 Task: Use the scroll wheel to navigate through message previews.
Action: Mouse moved to (257, 131)
Screenshot: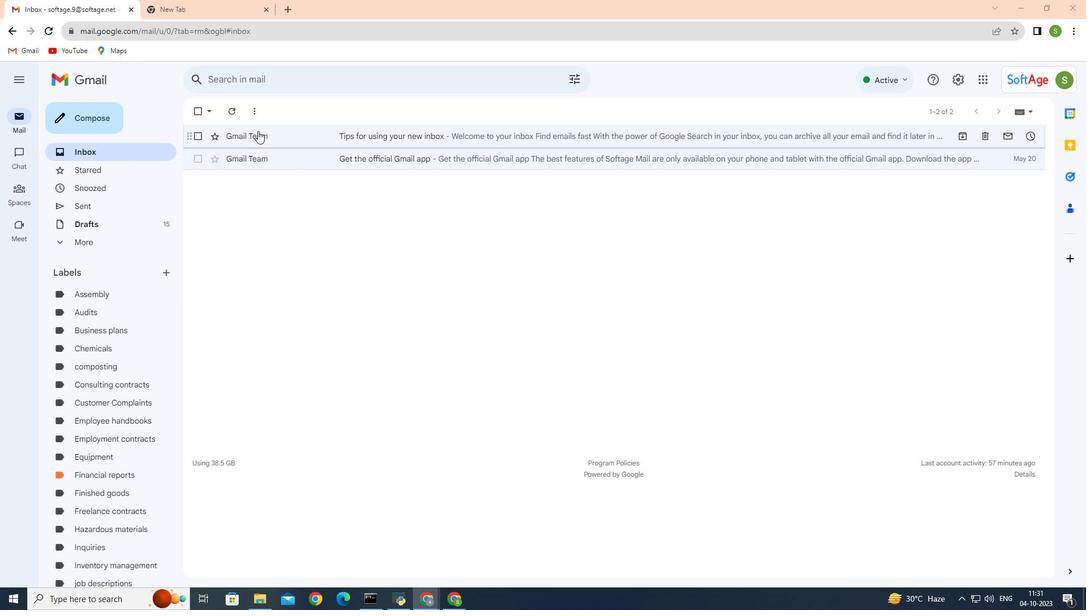 
Action: Mouse scrolled (257, 130) with delta (0, 0)
Screenshot: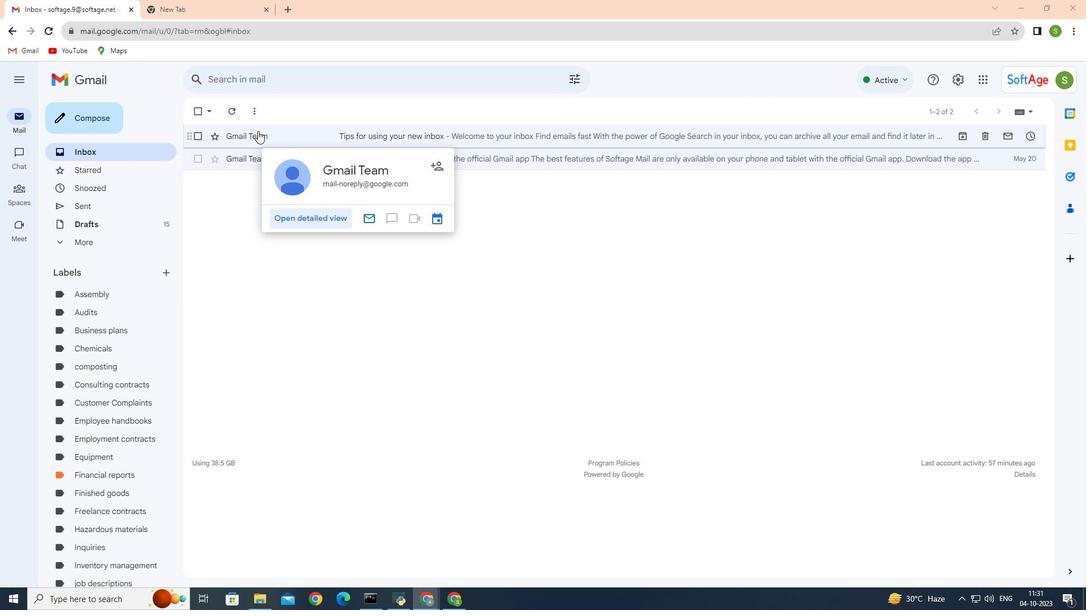
Action: Mouse scrolled (257, 130) with delta (0, 0)
Screenshot: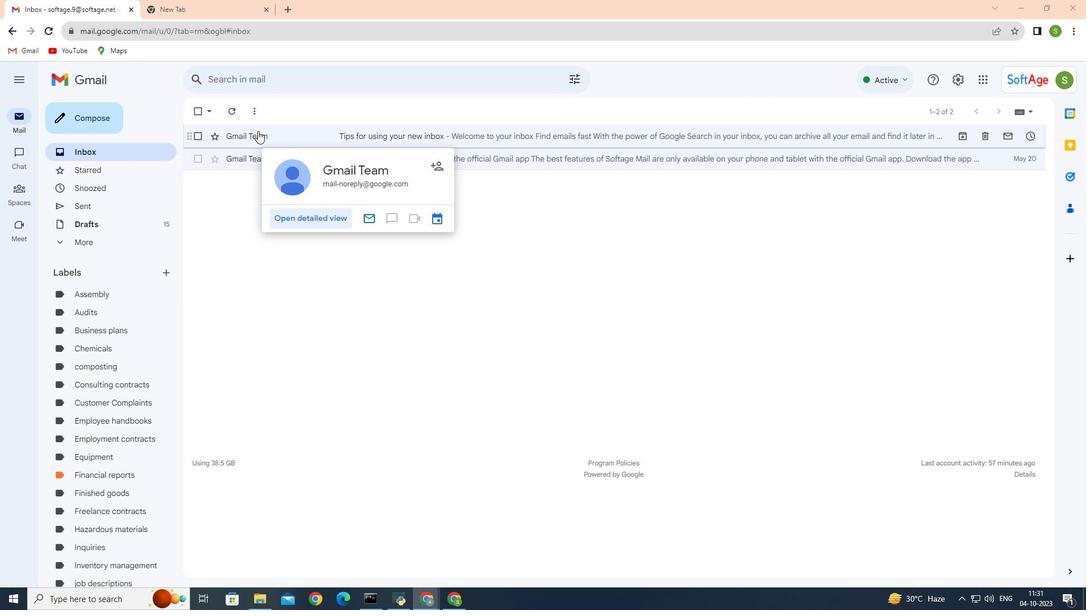 
Action: Mouse scrolled (257, 130) with delta (0, 0)
Screenshot: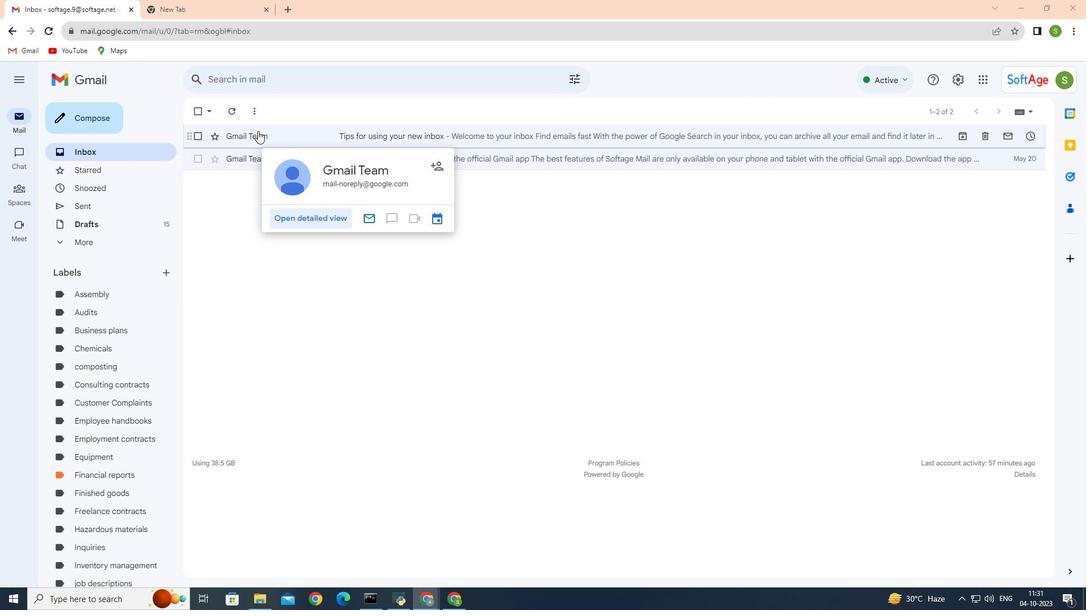 
Action: Mouse scrolled (257, 130) with delta (0, 0)
Screenshot: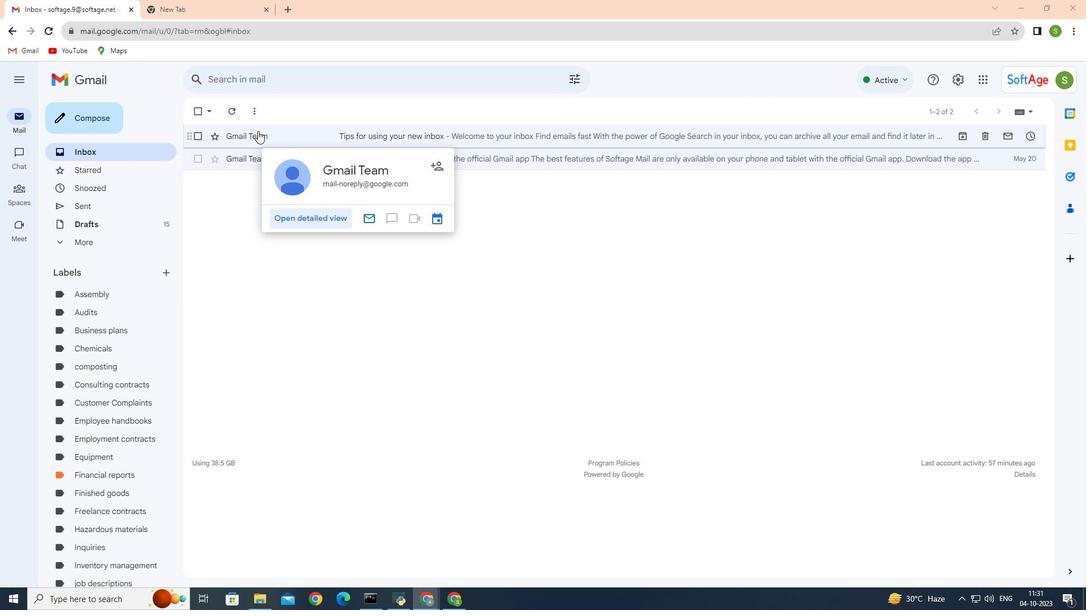 
Action: Mouse moved to (233, 155)
Screenshot: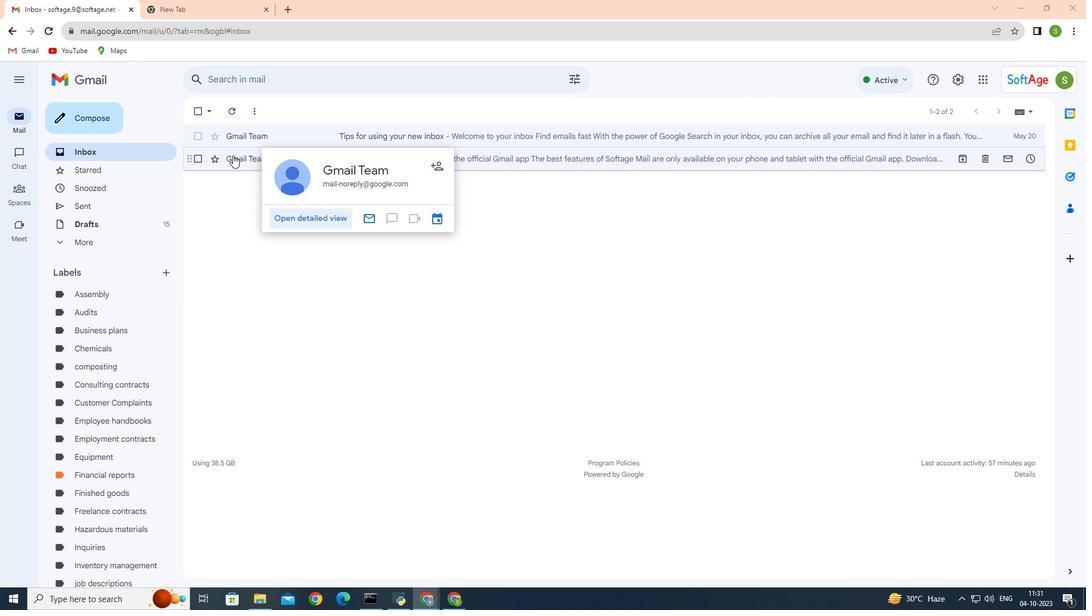 
Action: Mouse scrolled (233, 154) with delta (0, 0)
Screenshot: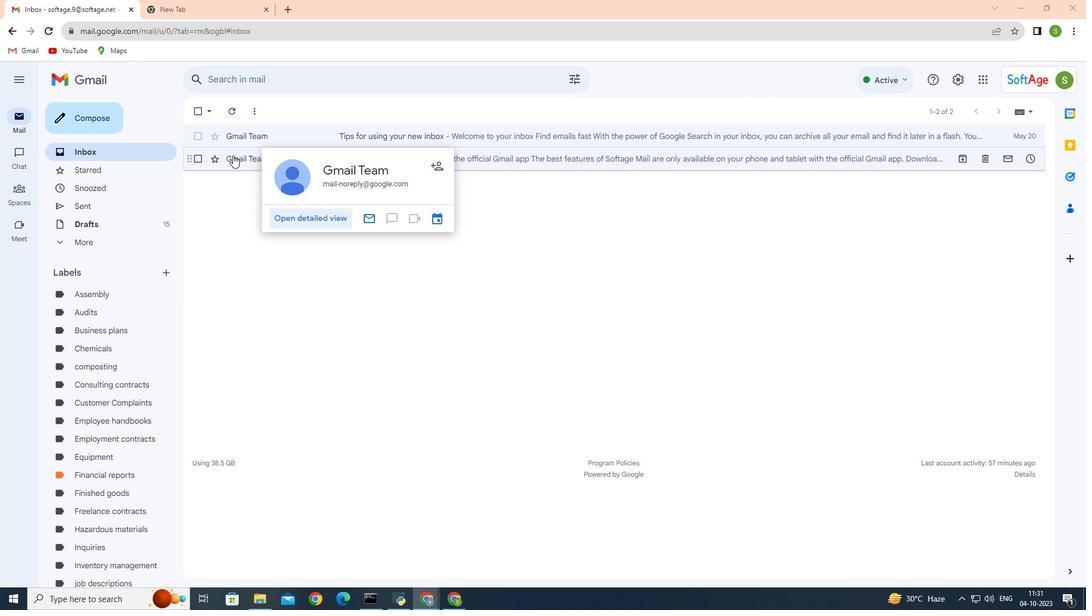 
Action: Mouse scrolled (233, 154) with delta (0, 0)
Screenshot: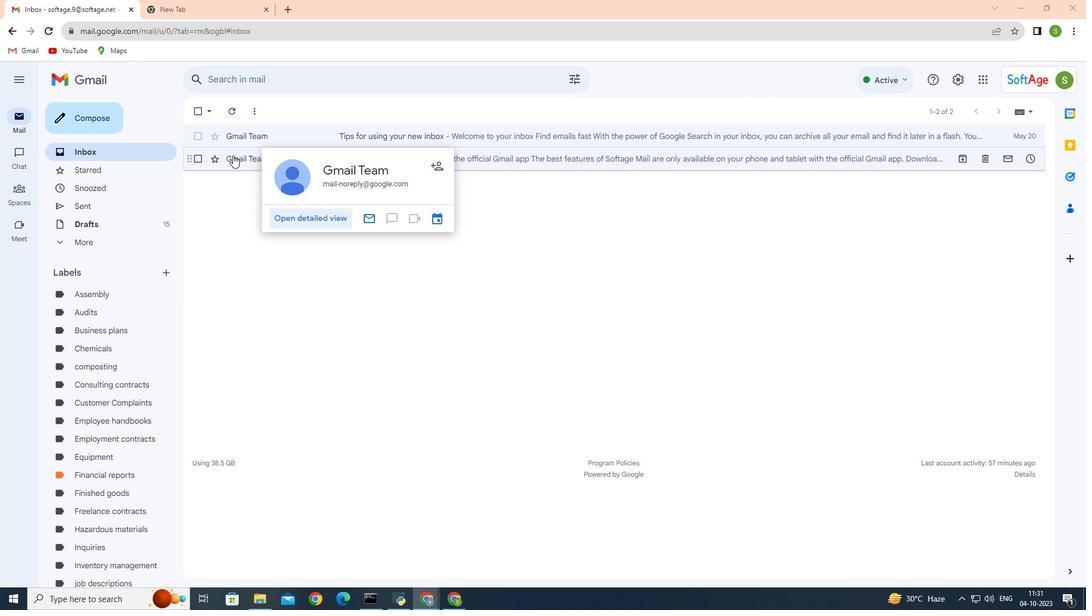 
Action: Mouse scrolled (233, 156) with delta (0, 0)
Screenshot: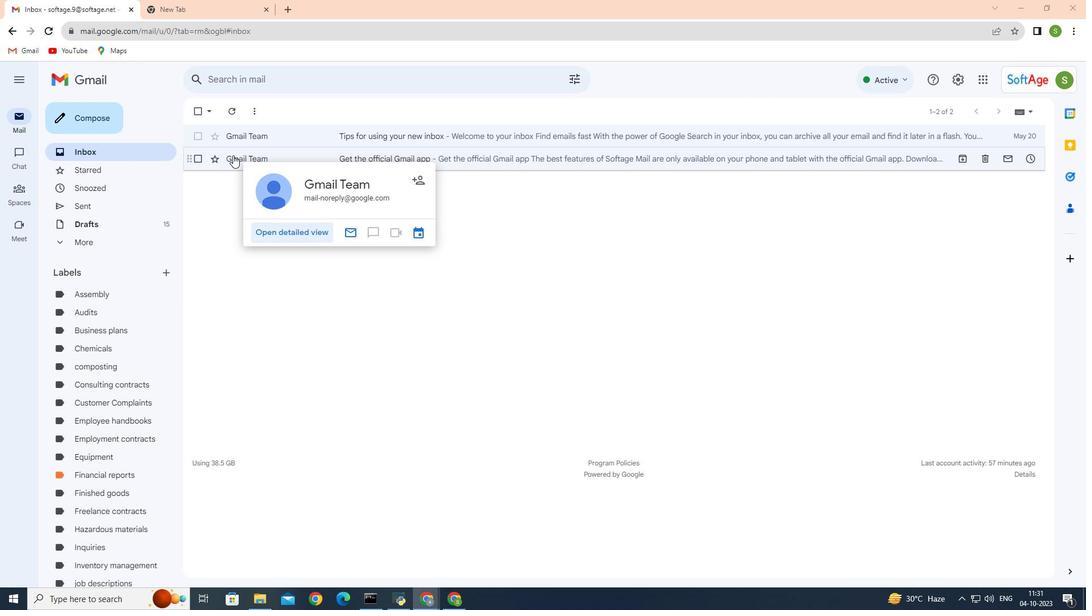 
Action: Mouse scrolled (233, 156) with delta (0, 0)
Screenshot: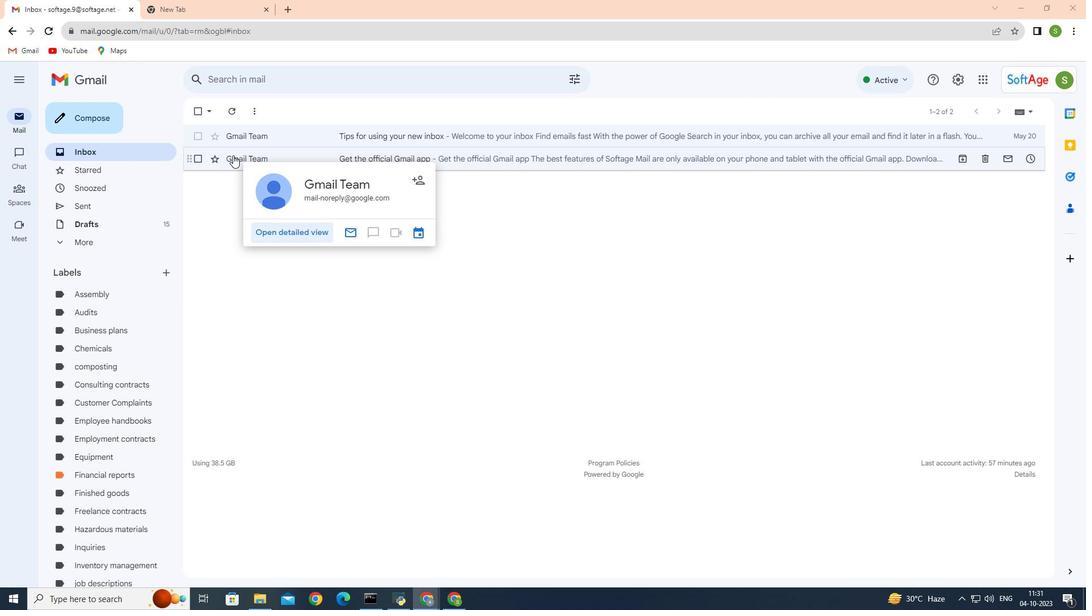 
Action: Mouse scrolled (233, 156) with delta (0, 0)
Screenshot: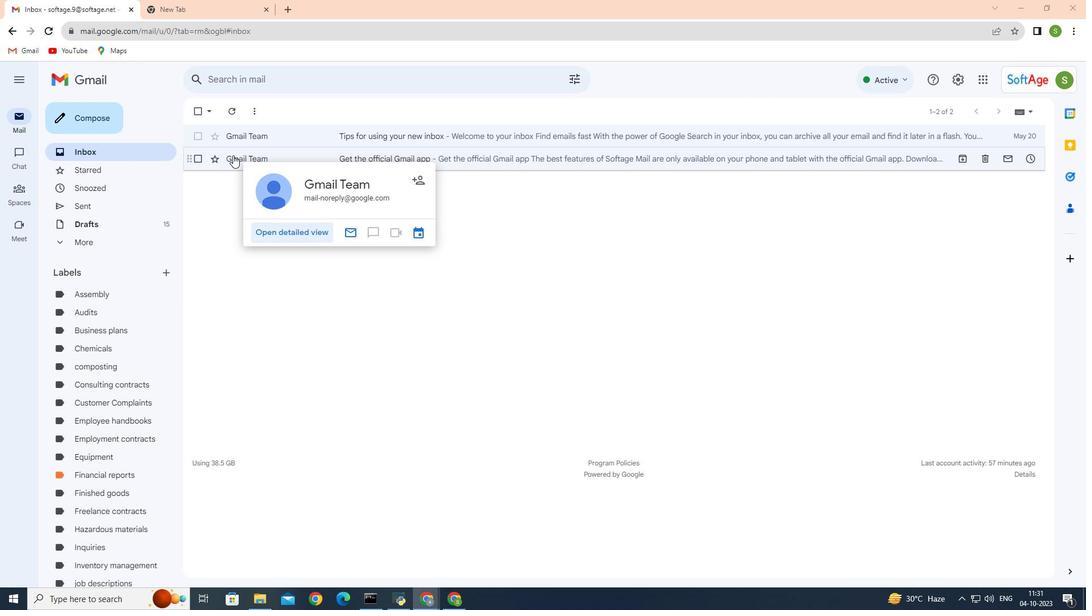 
Action: Mouse moved to (105, 207)
Screenshot: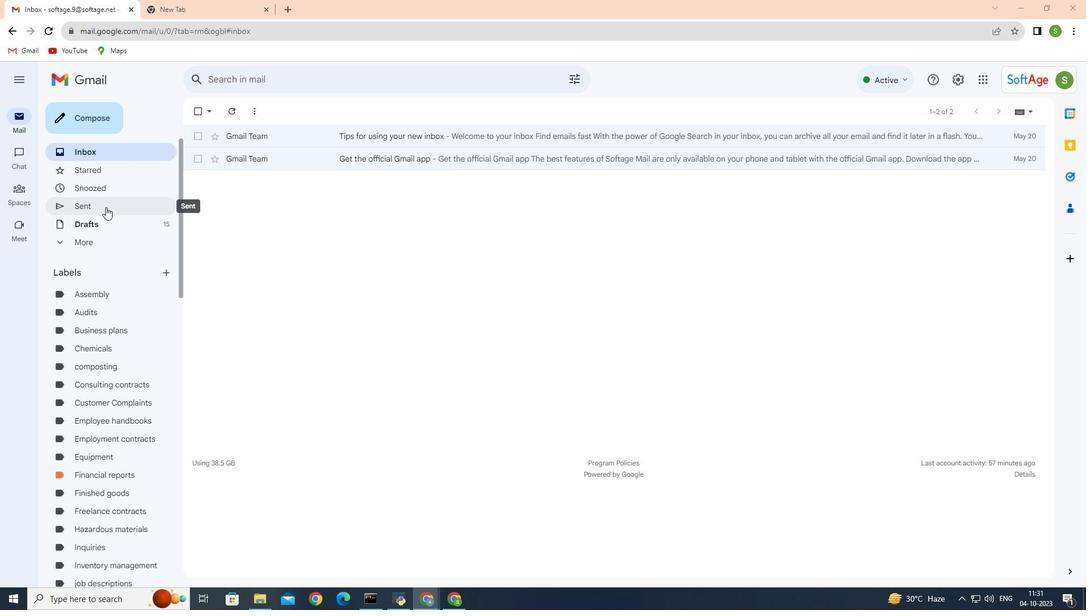 
Action: Mouse scrolled (105, 207) with delta (0, 0)
Screenshot: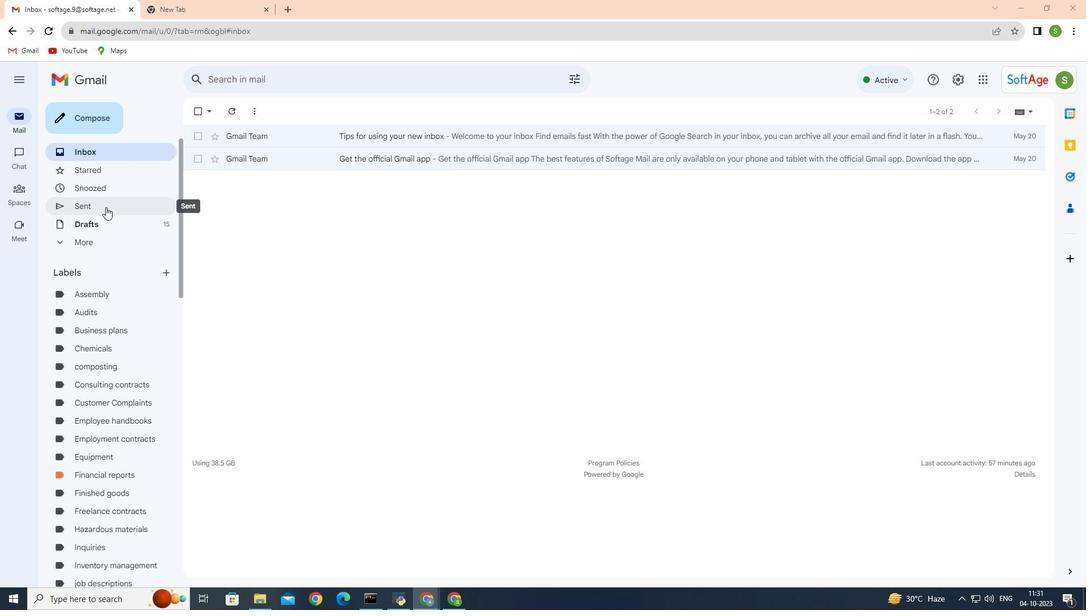 
Action: Mouse scrolled (105, 207) with delta (0, 0)
Screenshot: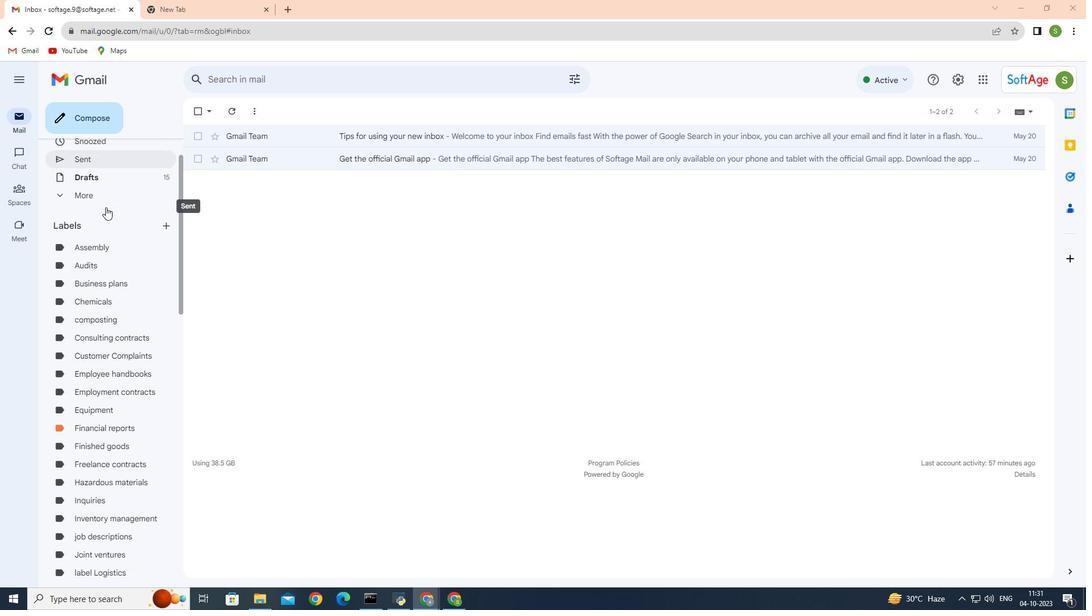 
Action: Mouse scrolled (105, 208) with delta (0, 0)
Screenshot: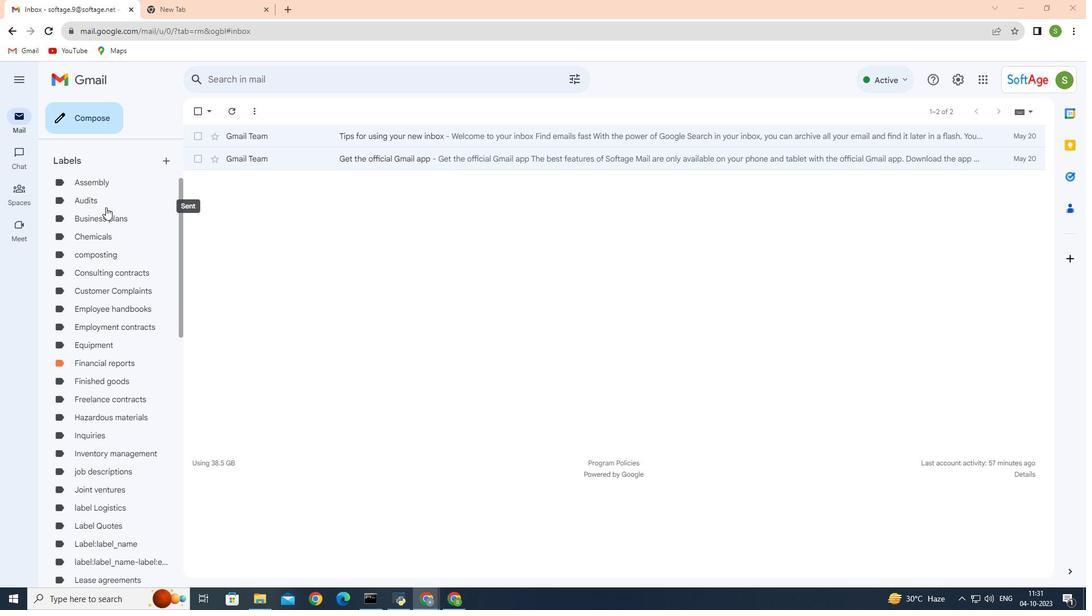 
Action: Mouse moved to (138, 217)
Screenshot: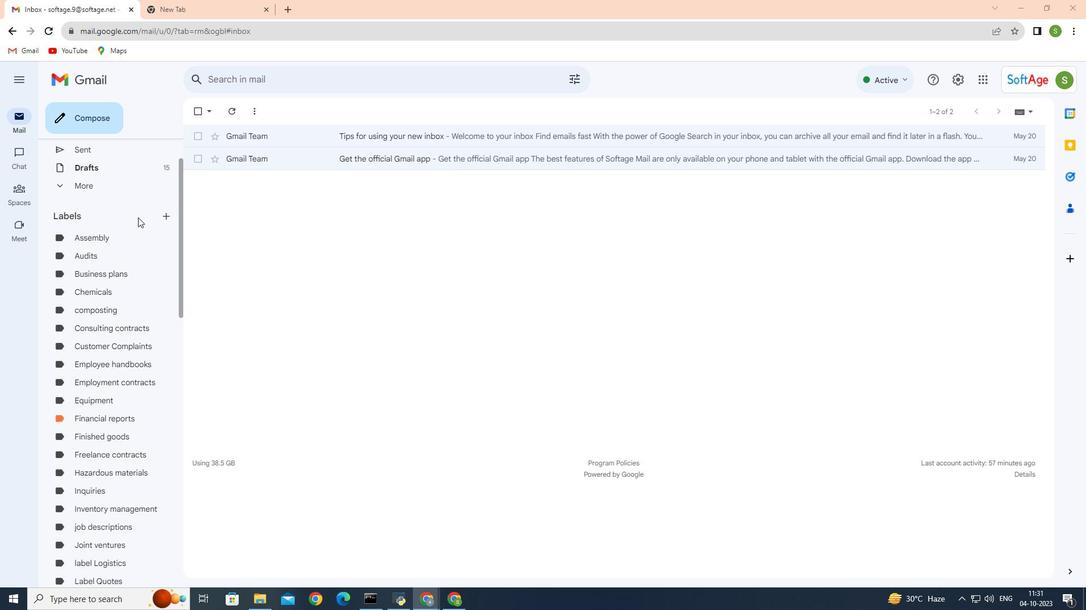 
Action: Mouse pressed left at (138, 217)
Screenshot: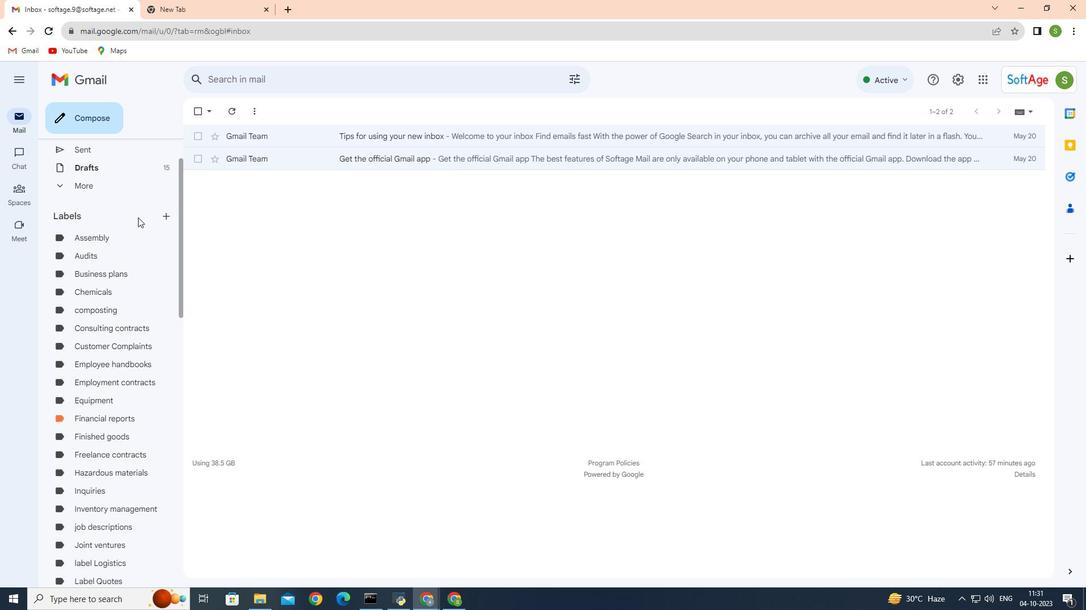
Action: Mouse moved to (122, 214)
Screenshot: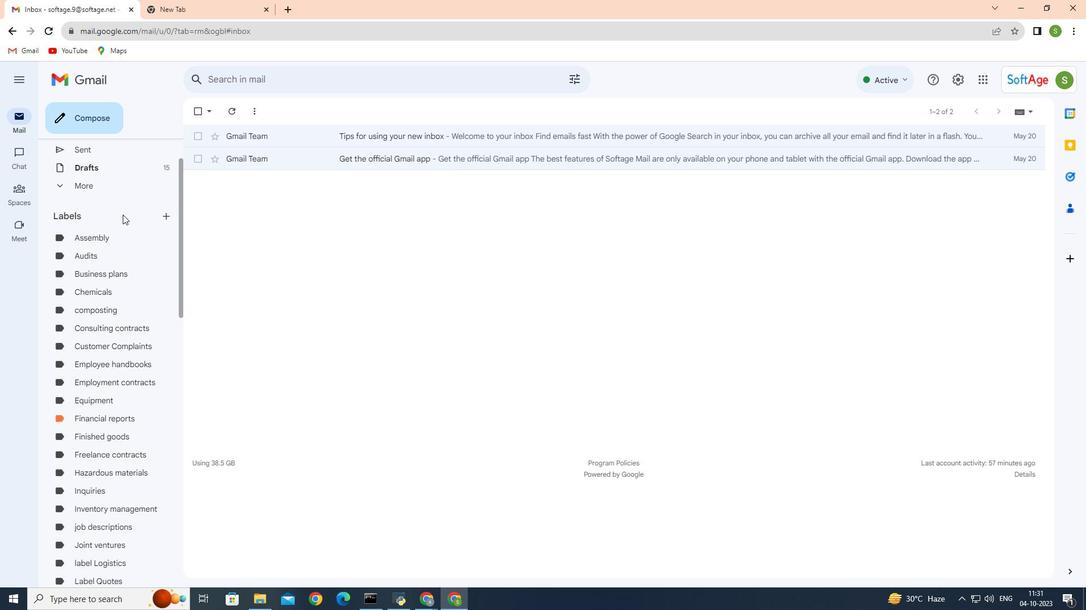 
Action: Mouse pressed left at (122, 214)
Screenshot: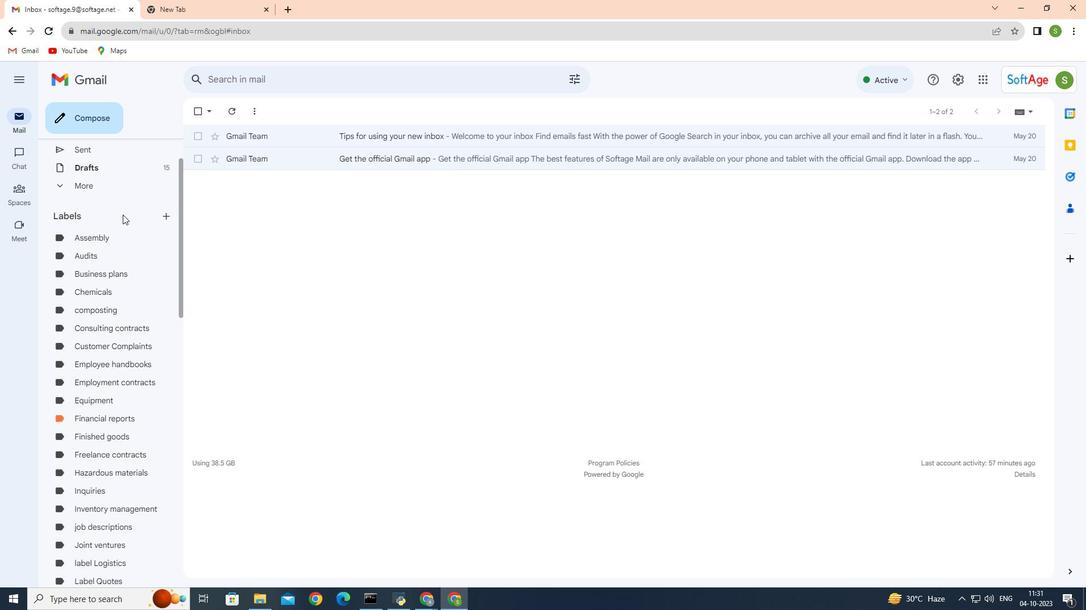 
Action: Mouse moved to (165, 216)
Screenshot: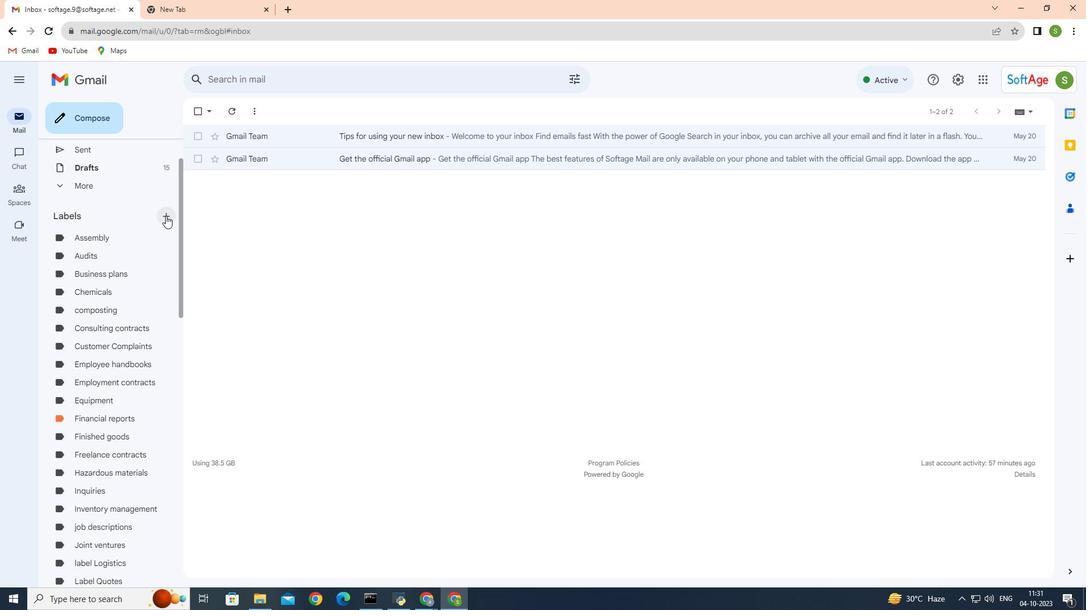 
Action: Mouse pressed left at (165, 216)
Screenshot: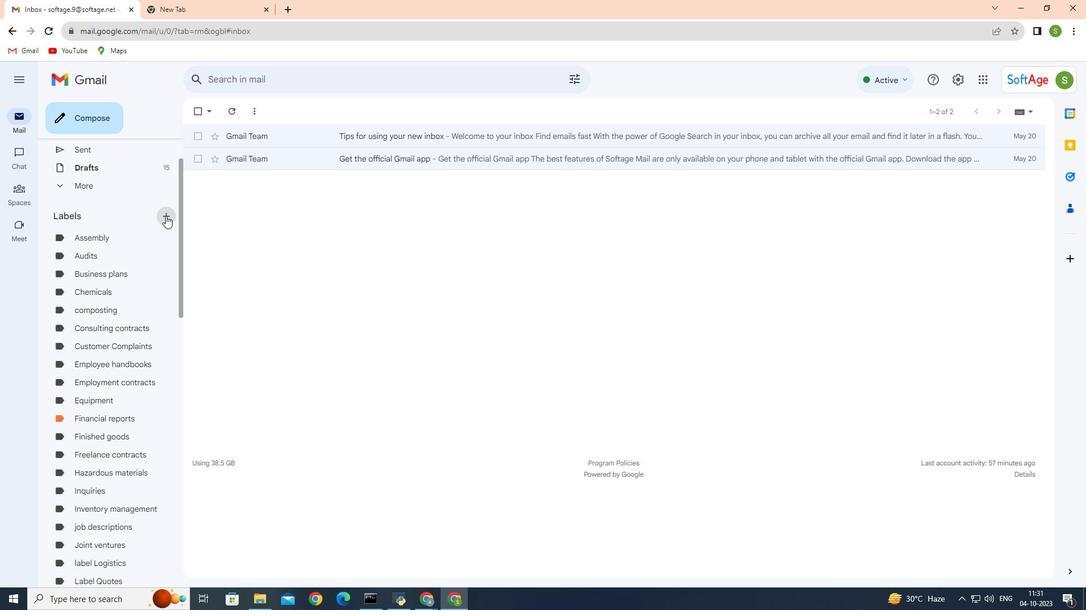 
Action: Mouse moved to (664, 273)
Screenshot: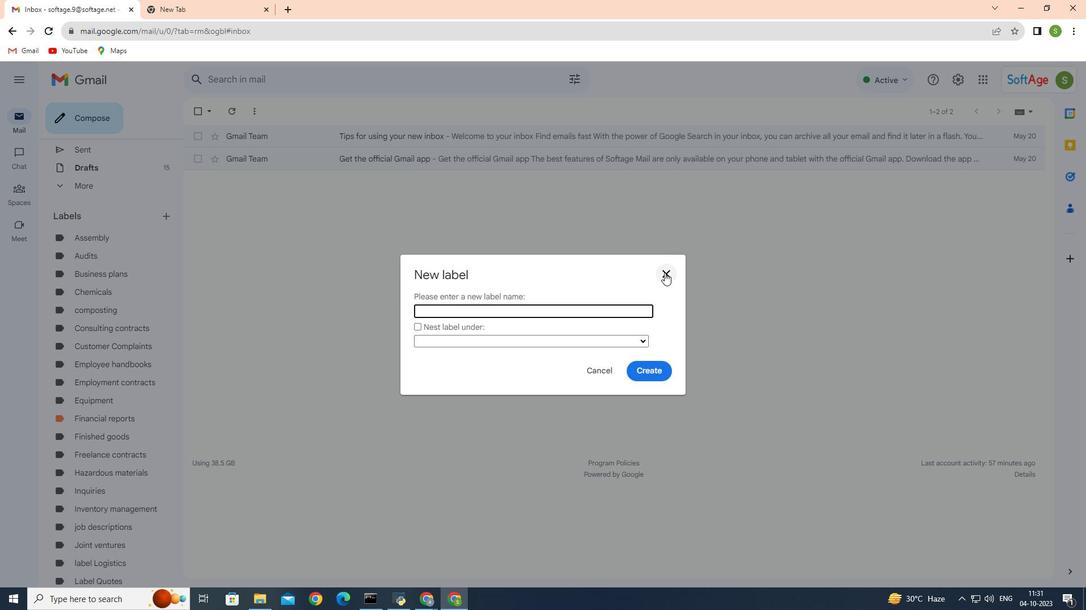 
Action: Mouse pressed left at (664, 273)
Screenshot: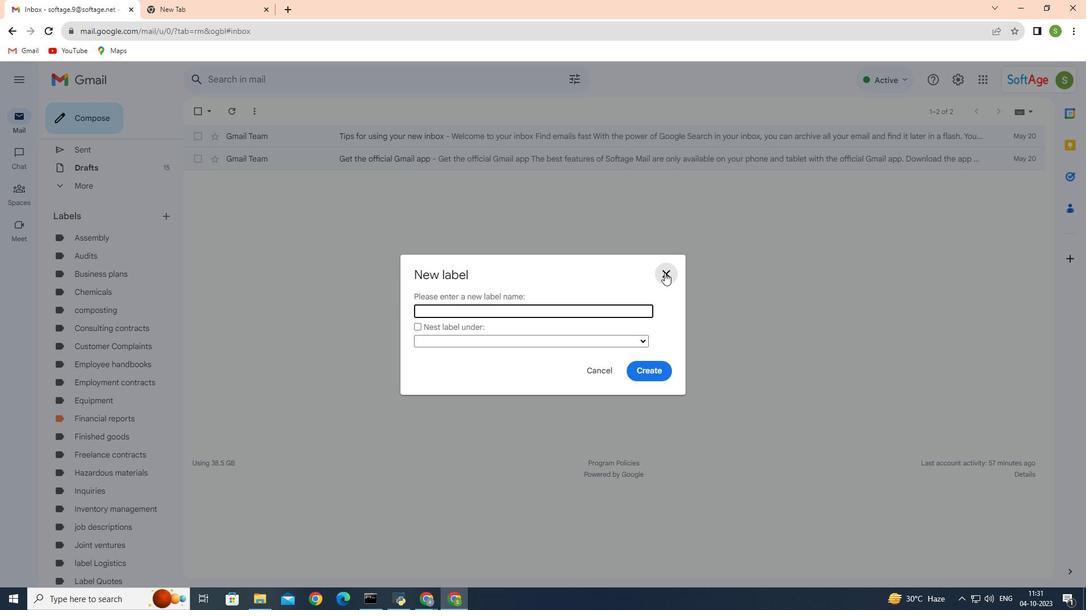
Action: Mouse moved to (114, 135)
Screenshot: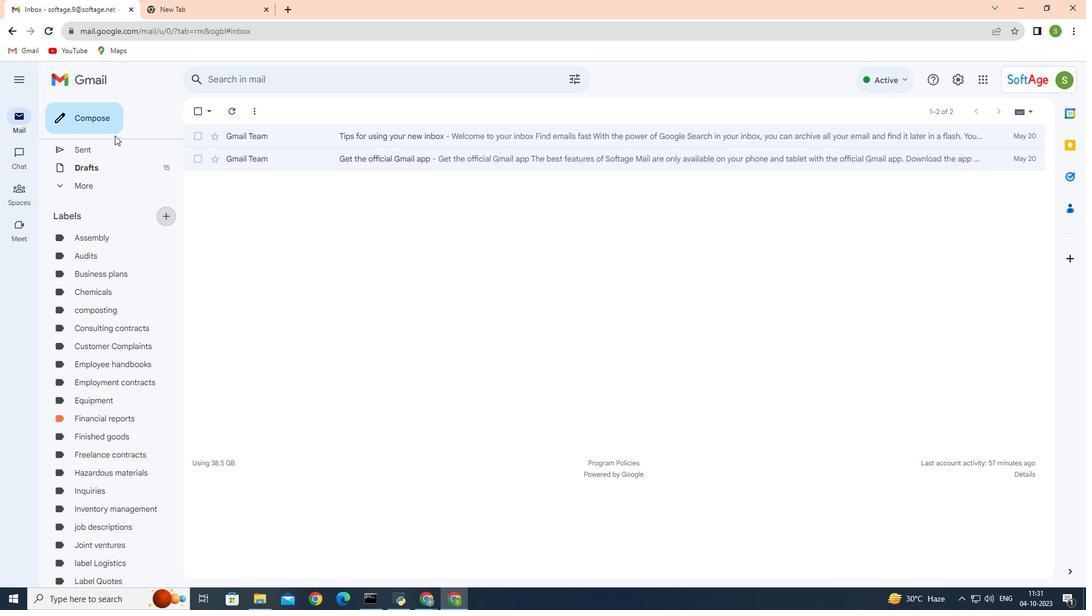 
Action: Mouse scrolled (114, 136) with delta (0, 0)
Screenshot: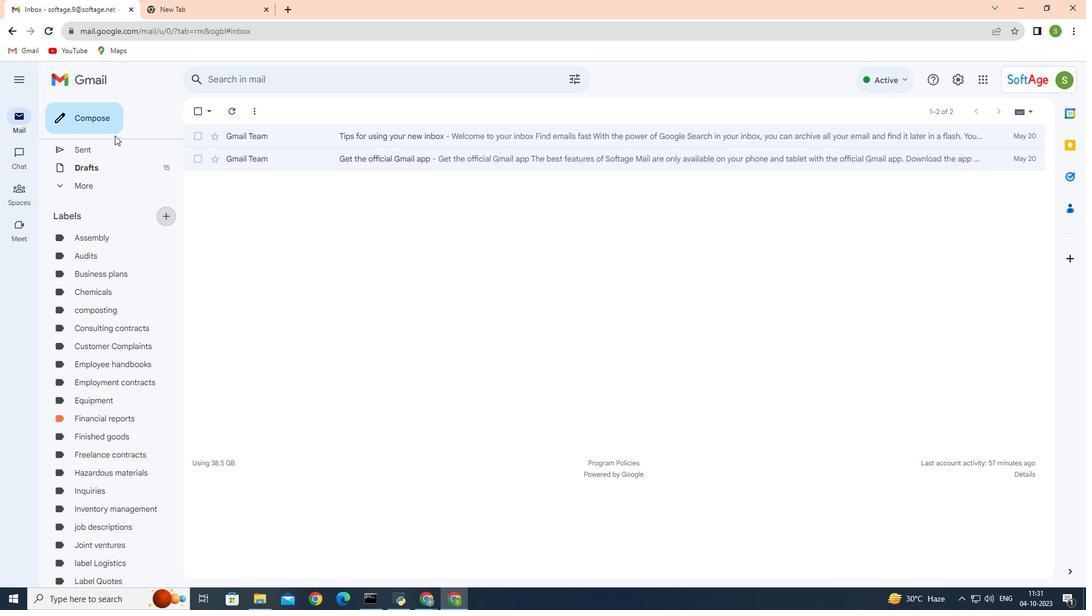 
Action: Mouse scrolled (114, 136) with delta (0, 0)
Screenshot: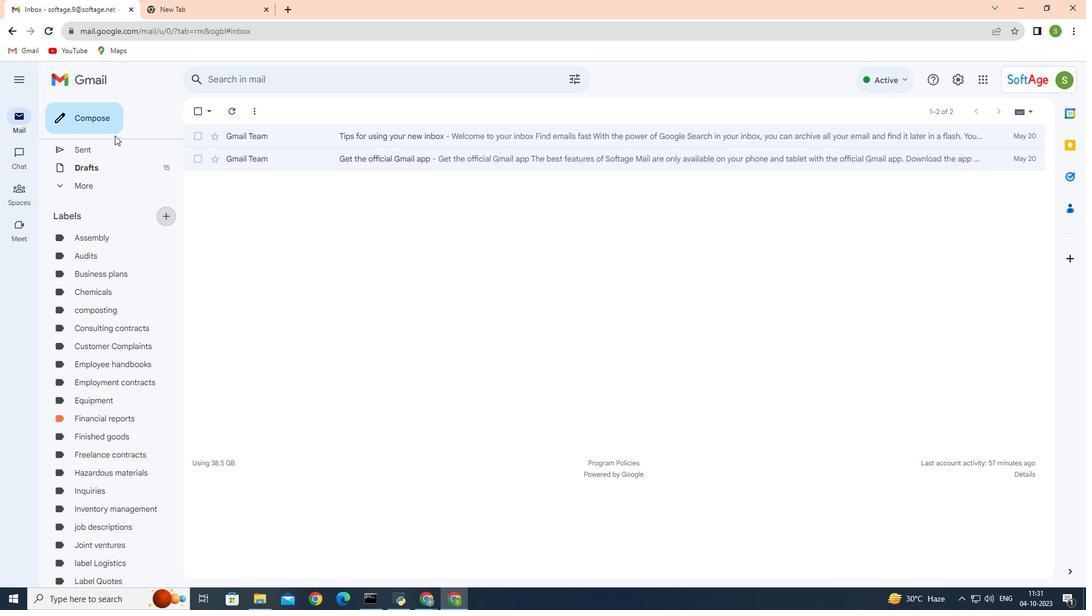 
Action: Mouse scrolled (114, 136) with delta (0, 0)
Screenshot: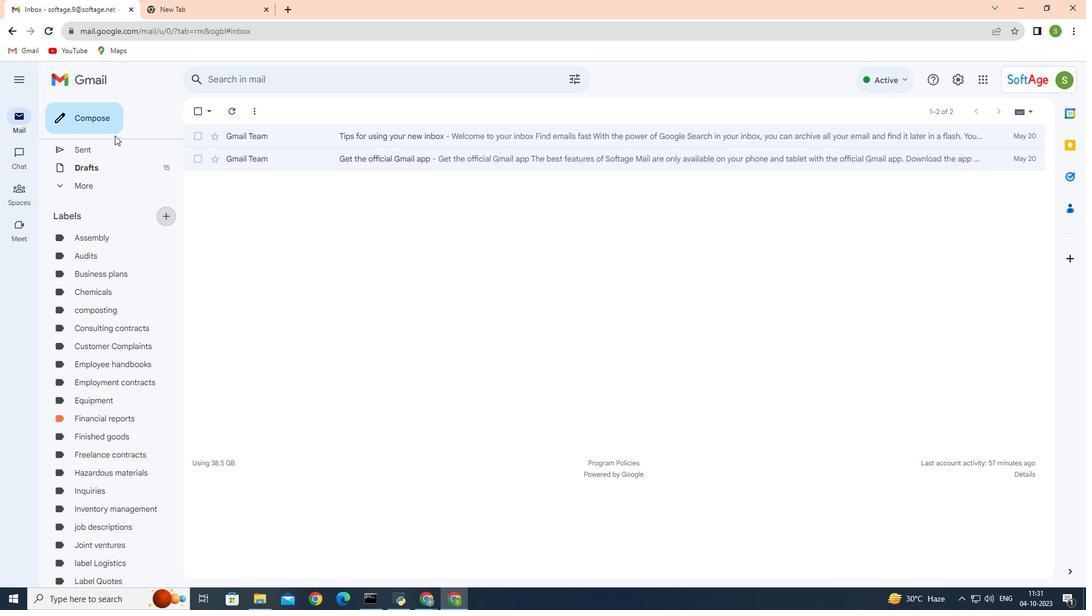 
Action: Mouse moved to (92, 151)
Screenshot: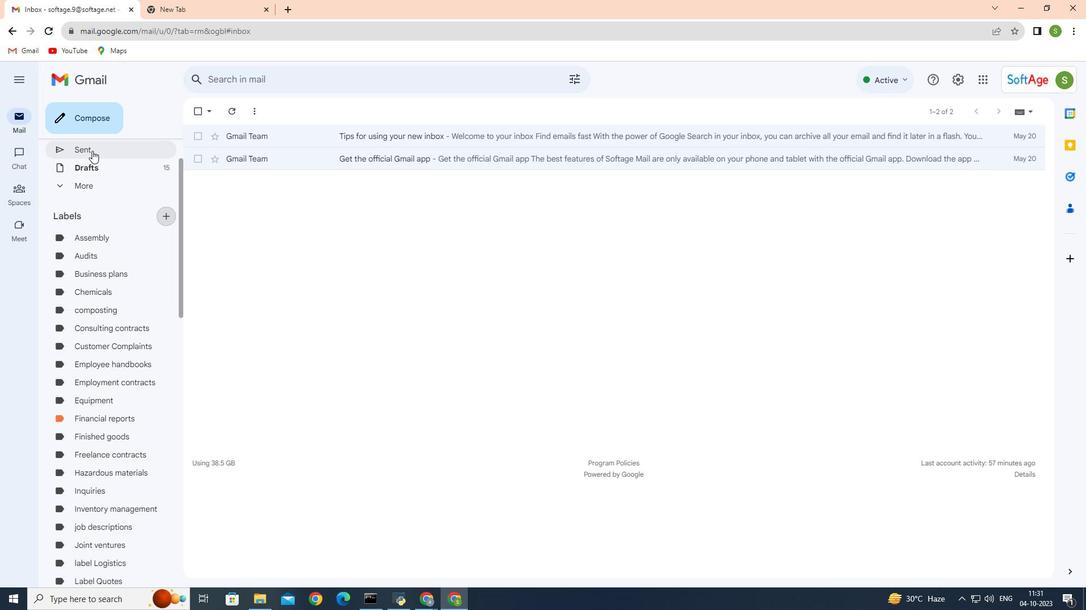 
Action: Mouse pressed left at (92, 151)
Screenshot: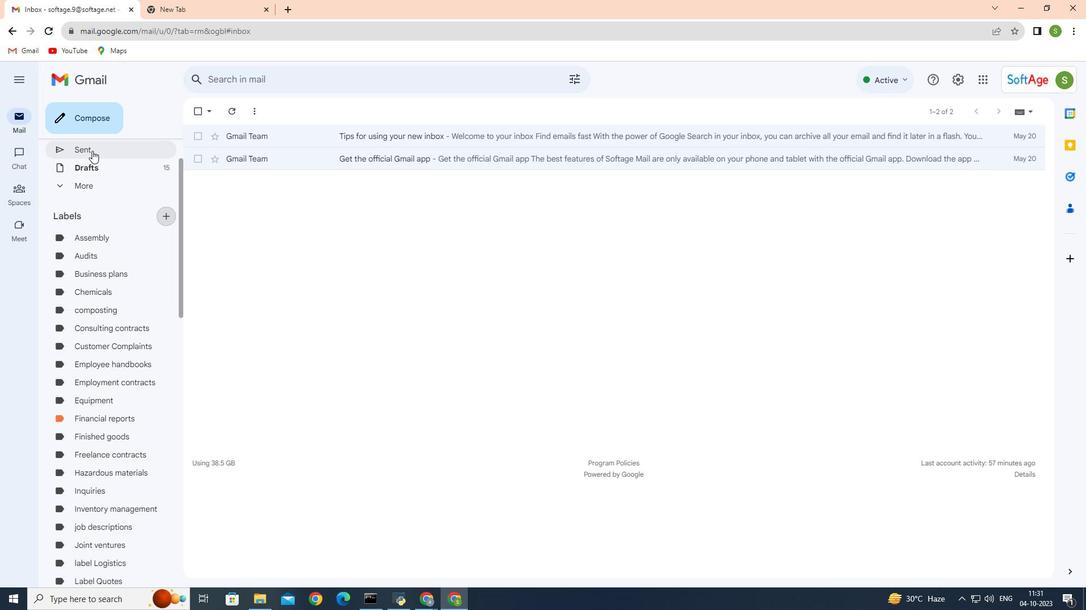 
Action: Mouse moved to (446, 202)
Screenshot: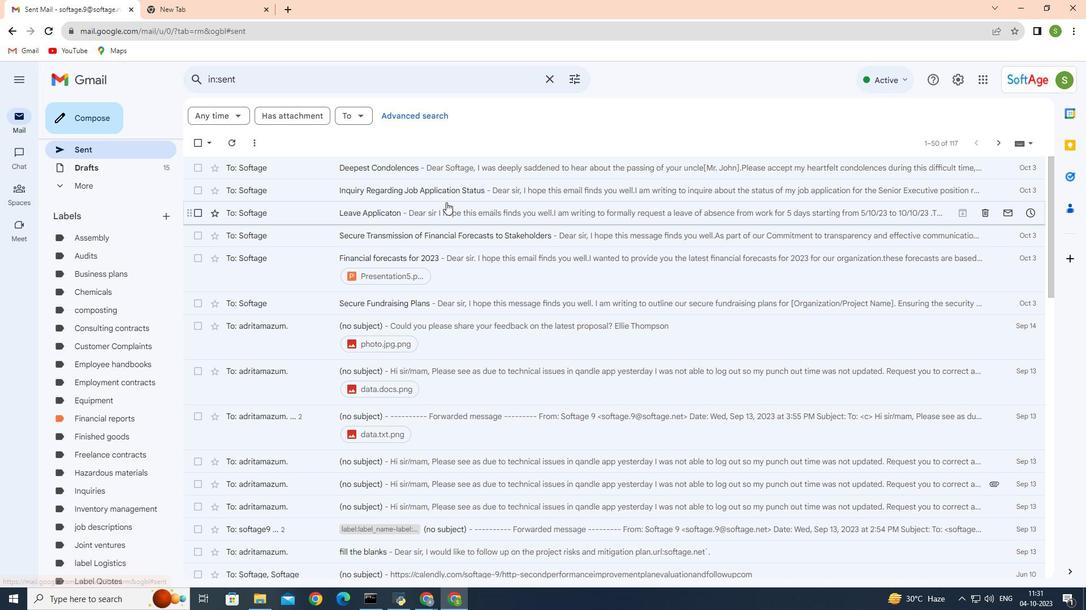 
Action: Mouse scrolled (446, 201) with delta (0, 0)
Screenshot: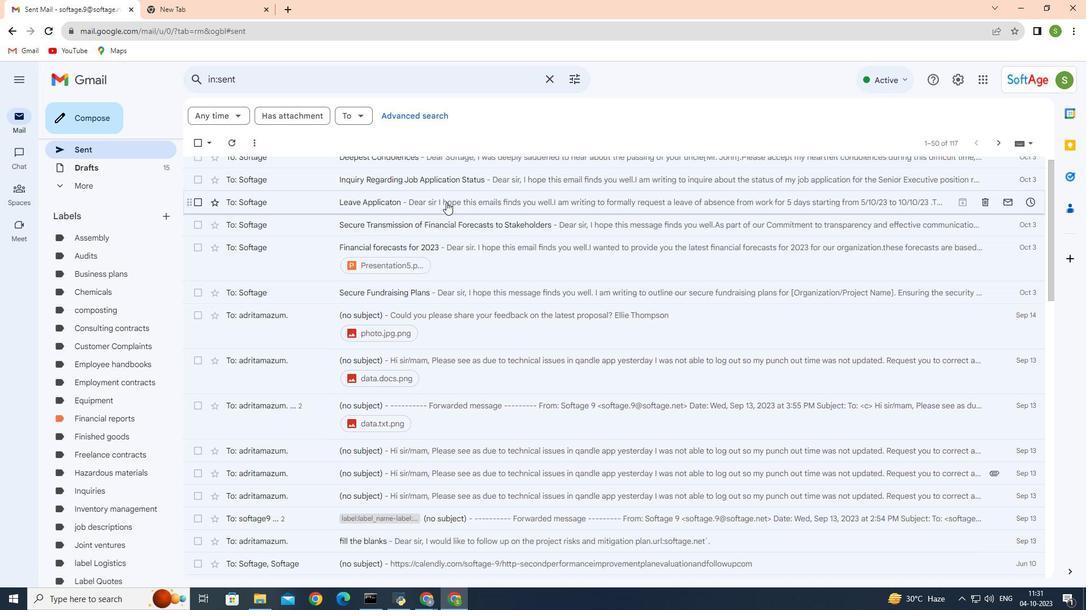 
Action: Mouse scrolled (446, 201) with delta (0, 0)
Screenshot: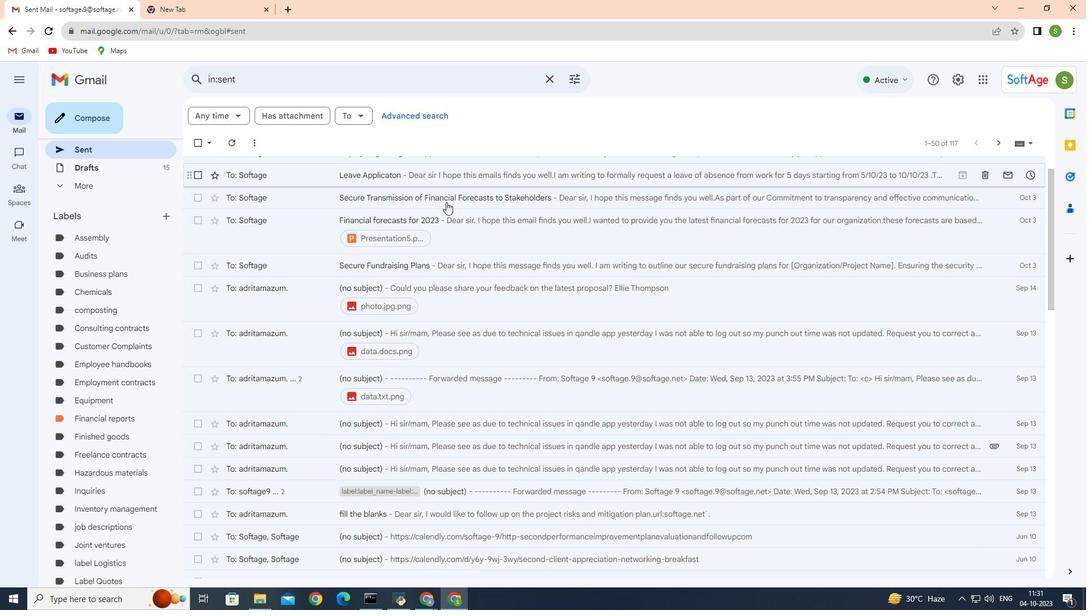 
Action: Mouse scrolled (446, 201) with delta (0, 0)
Screenshot: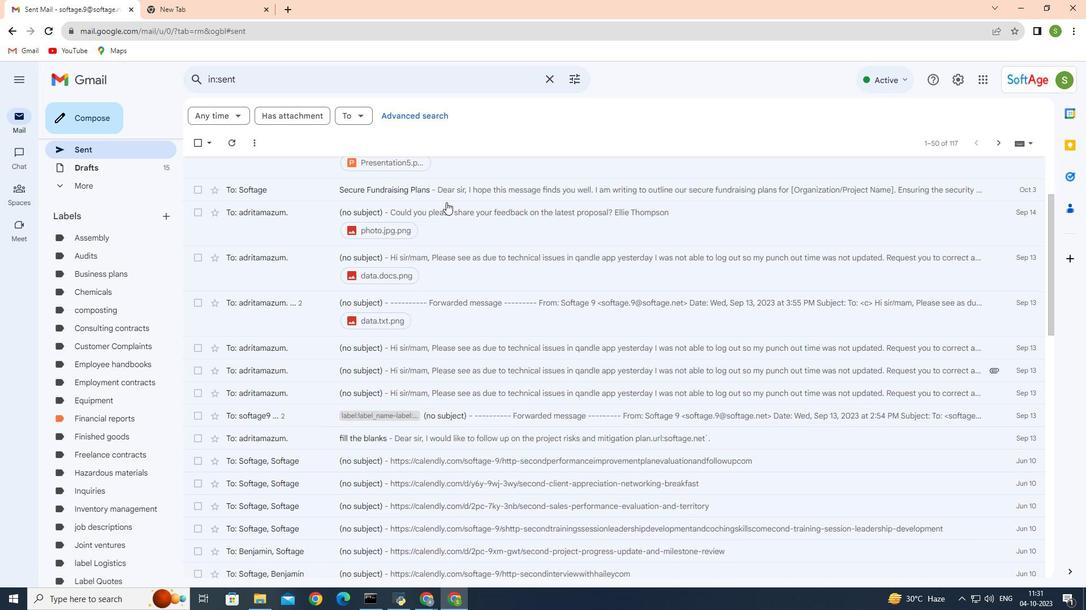 
Action: Mouse moved to (446, 202)
Screenshot: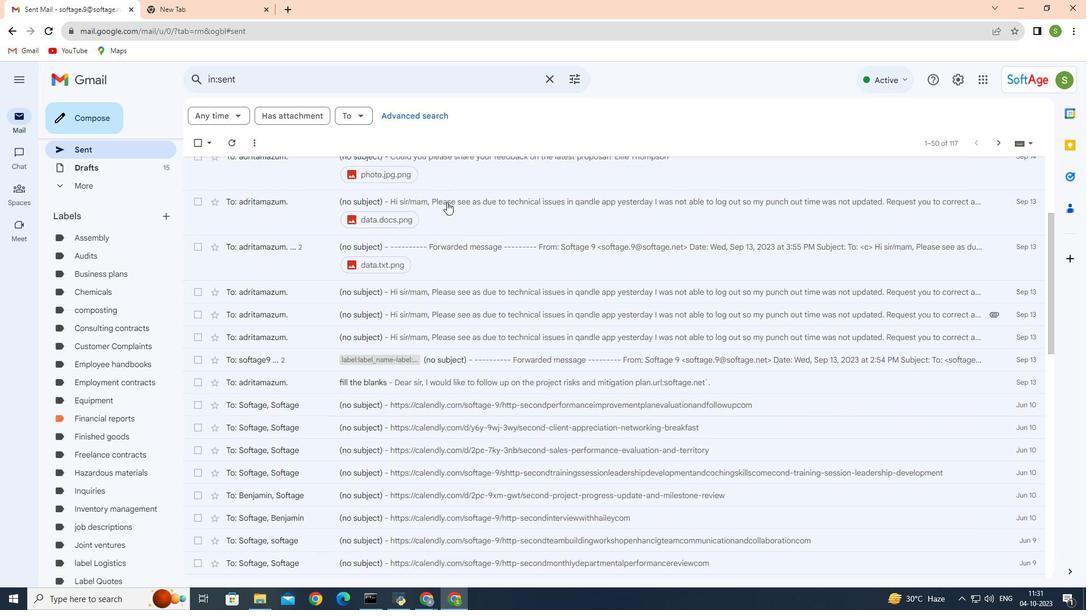 
Action: Mouse scrolled (446, 201) with delta (0, 0)
Screenshot: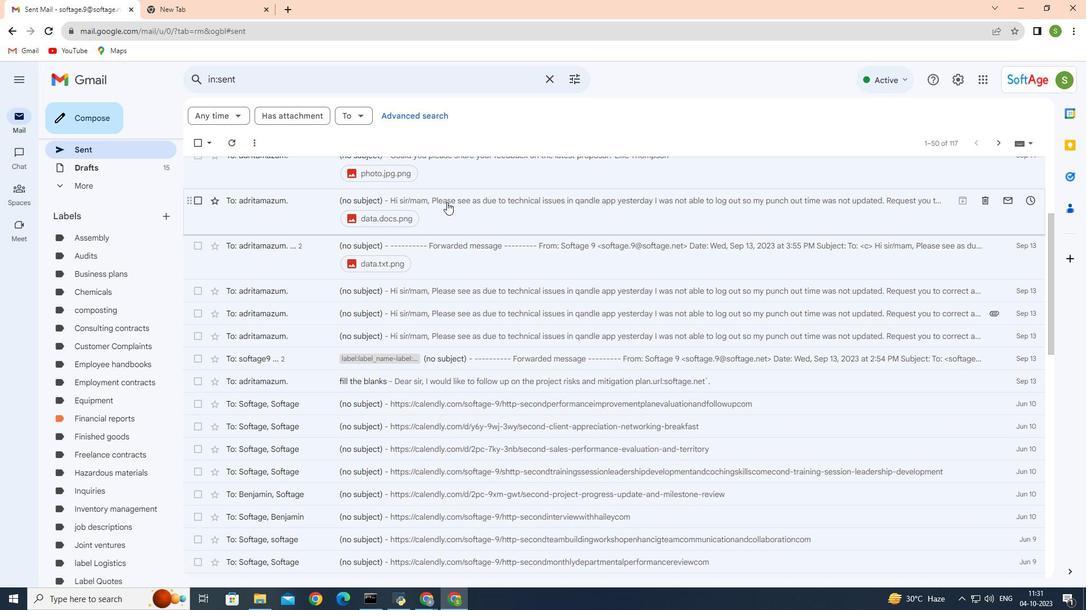 
Action: Mouse scrolled (446, 201) with delta (0, 0)
Screenshot: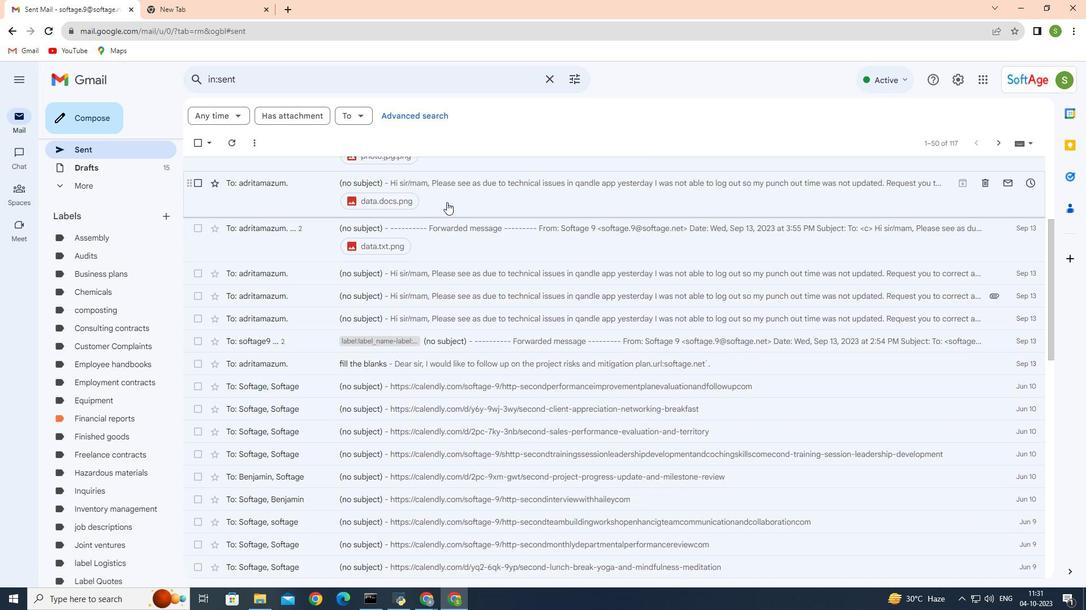 
Action: Mouse scrolled (446, 201) with delta (0, 0)
Screenshot: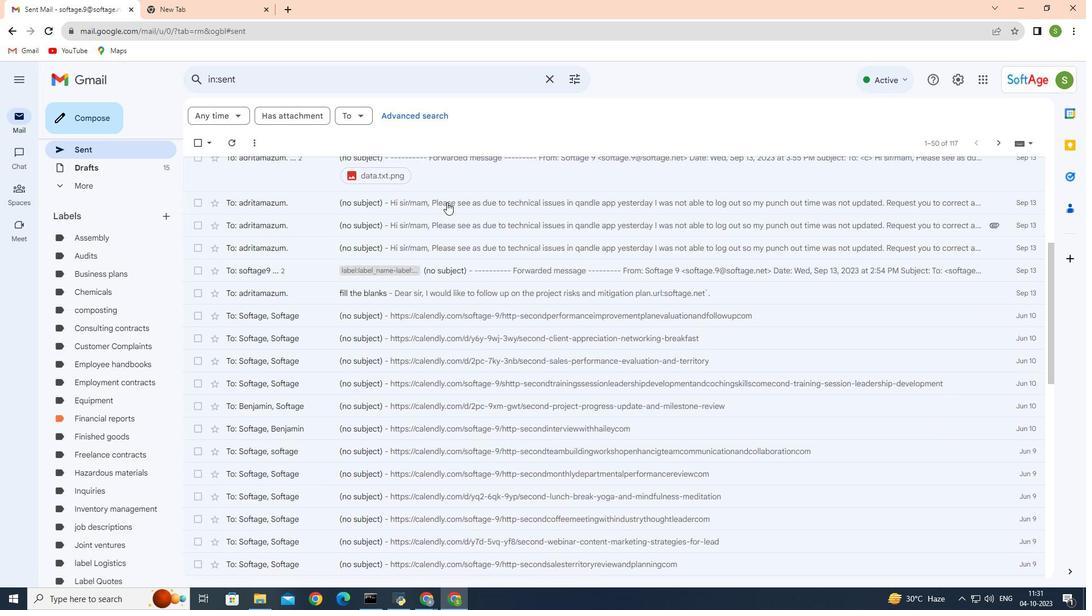 
Action: Mouse scrolled (446, 201) with delta (0, 0)
Screenshot: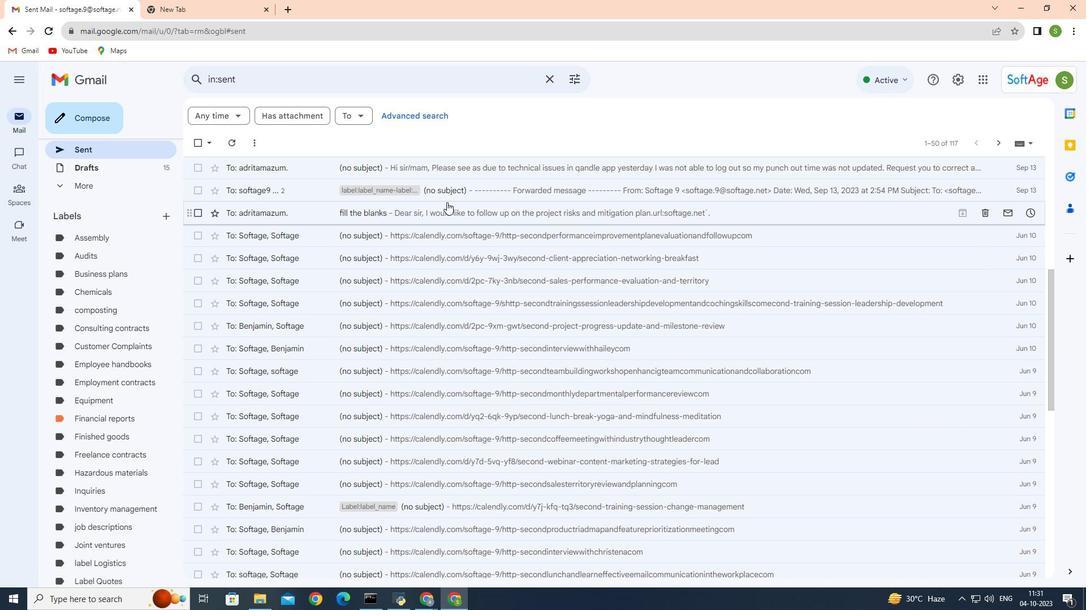 
Action: Mouse scrolled (446, 201) with delta (0, 0)
Screenshot: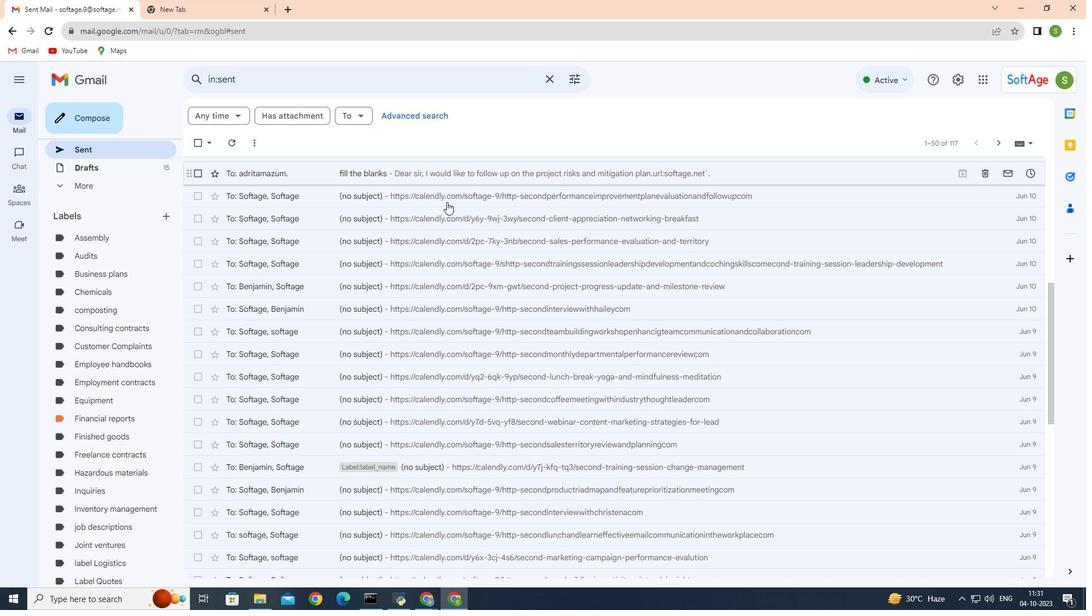 
Action: Mouse scrolled (446, 201) with delta (0, 0)
Screenshot: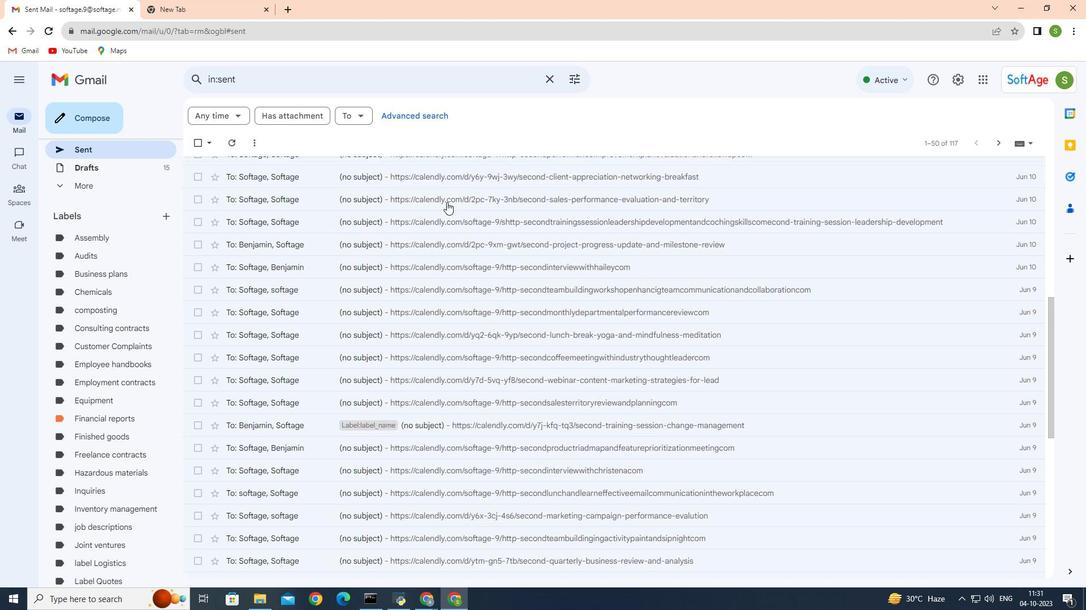 
Action: Mouse scrolled (446, 201) with delta (0, 0)
Screenshot: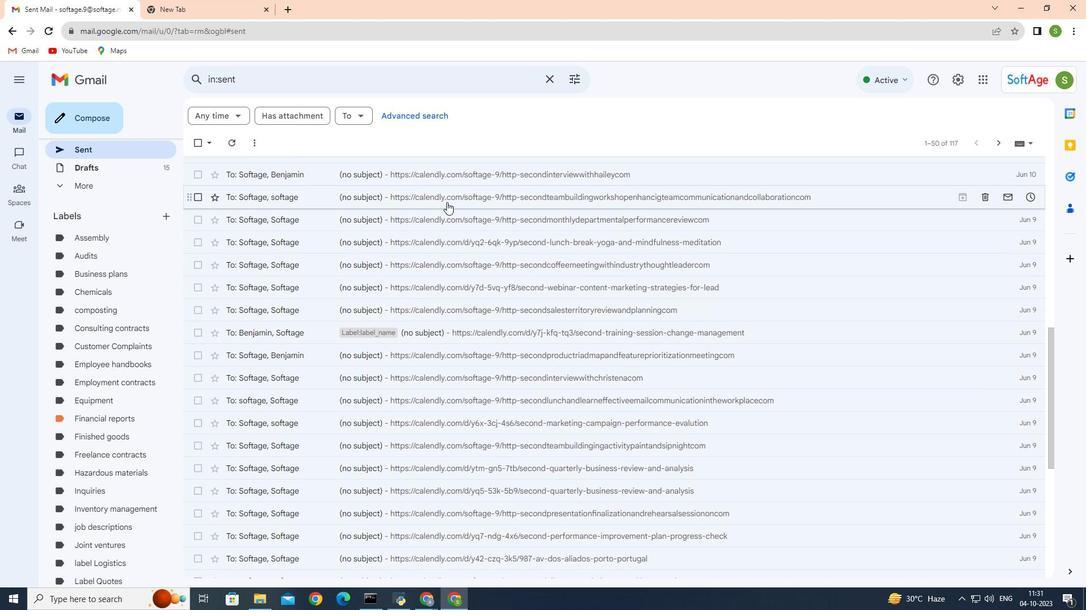 
Action: Mouse scrolled (446, 201) with delta (0, 0)
Screenshot: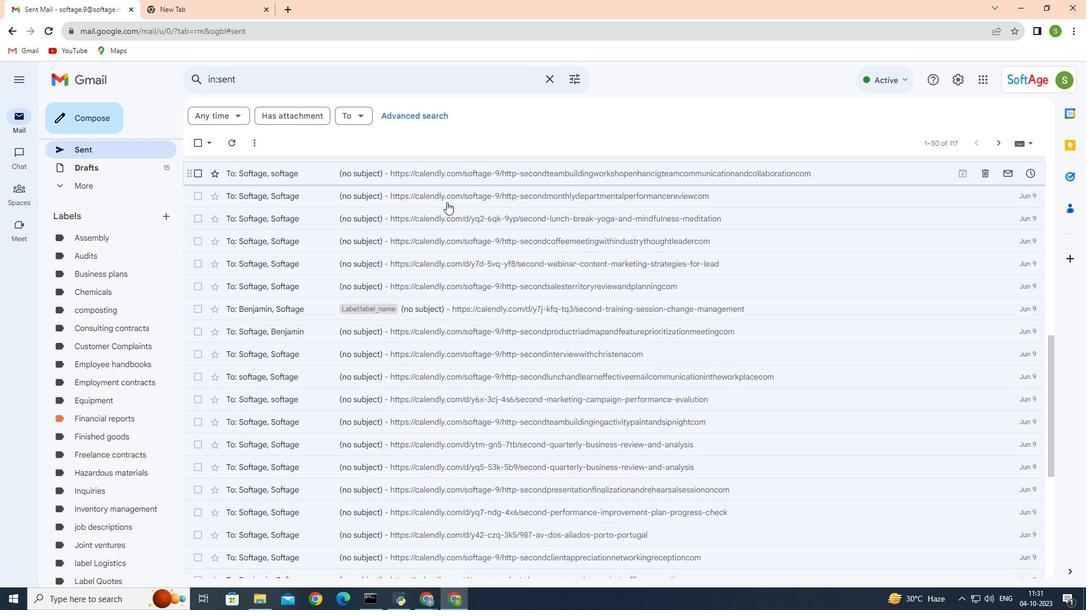 
Action: Mouse scrolled (446, 201) with delta (0, 0)
Screenshot: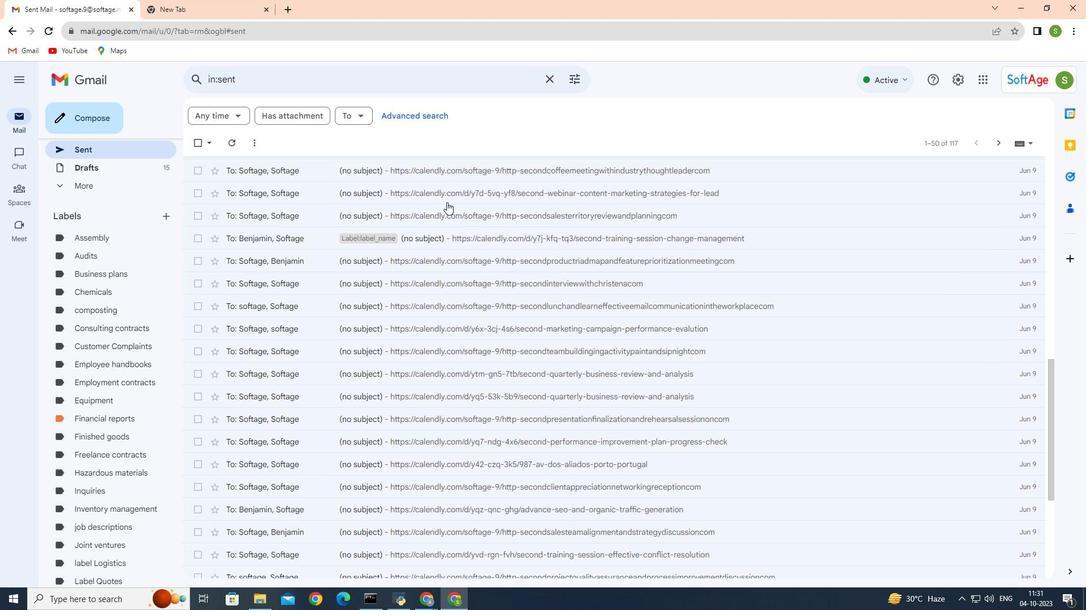 
Action: Mouse scrolled (446, 201) with delta (0, 0)
Screenshot: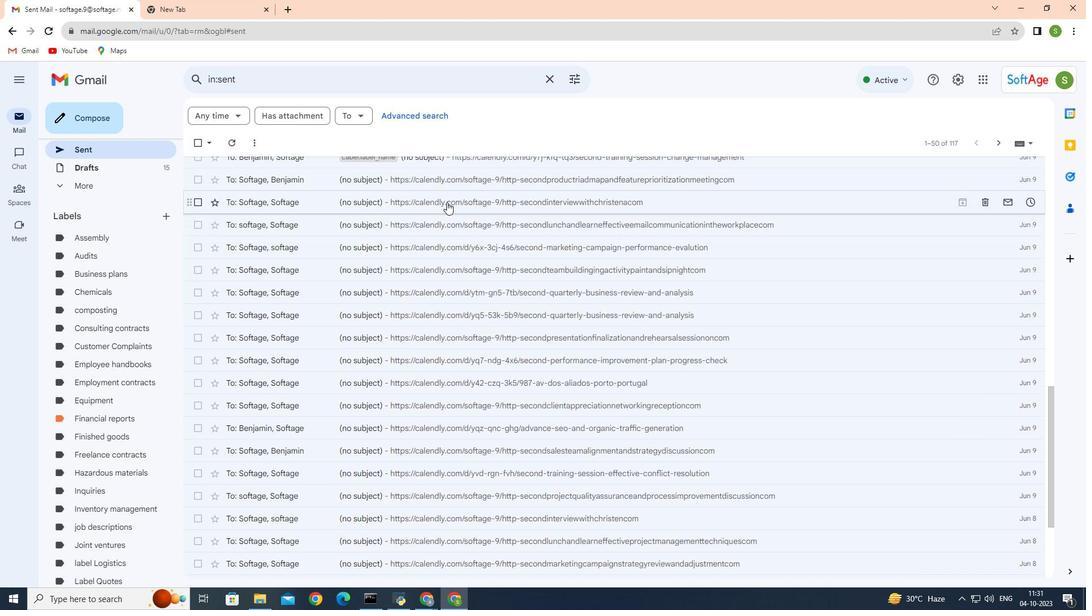 
Action: Mouse scrolled (446, 201) with delta (0, 0)
Screenshot: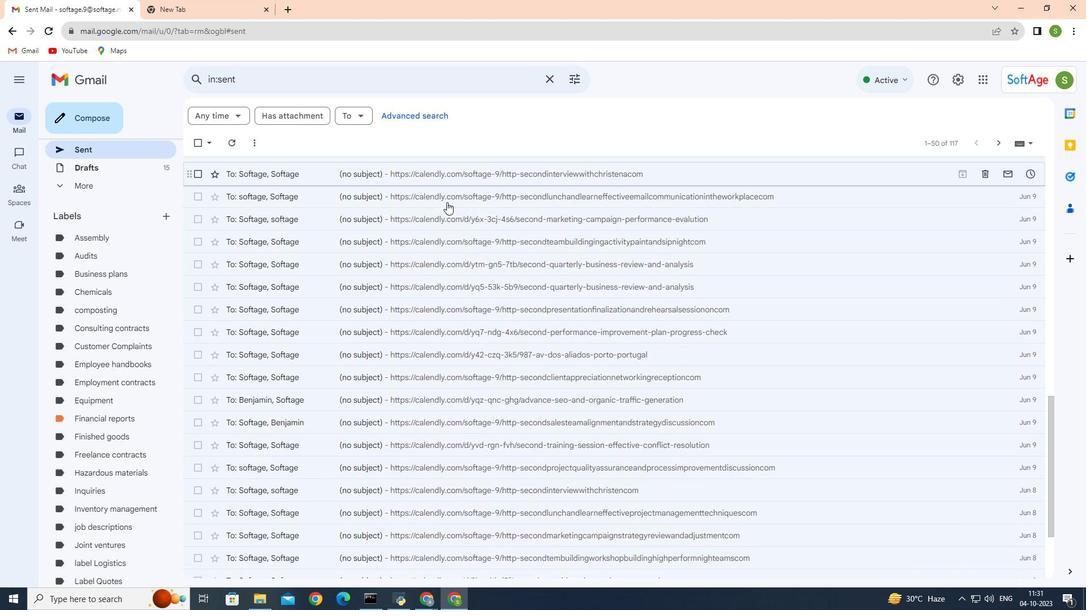 
Action: Mouse scrolled (446, 201) with delta (0, 0)
Screenshot: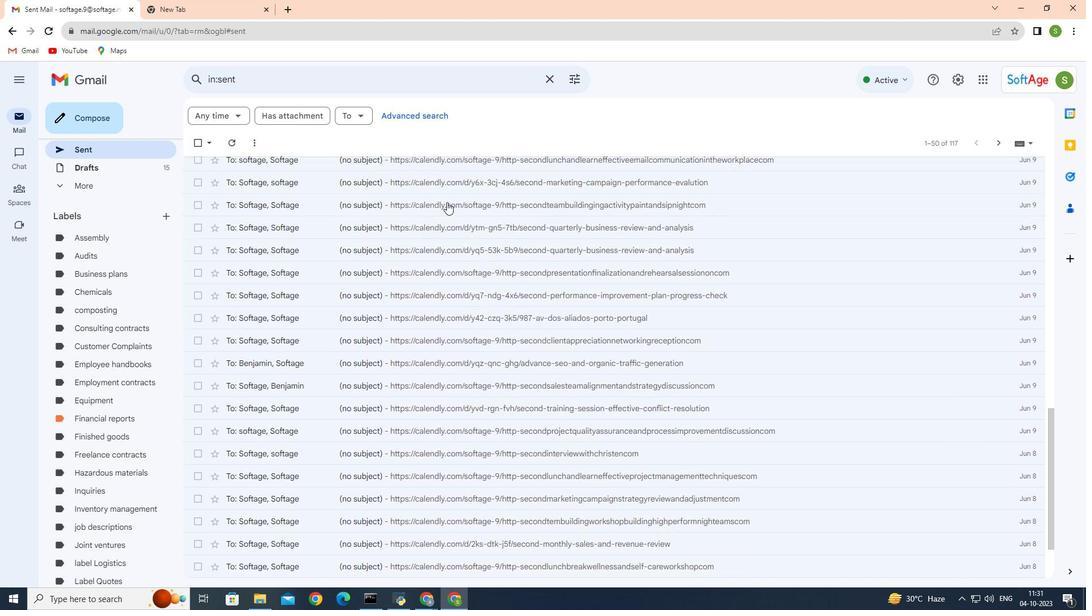 
Action: Mouse scrolled (446, 201) with delta (0, 0)
Screenshot: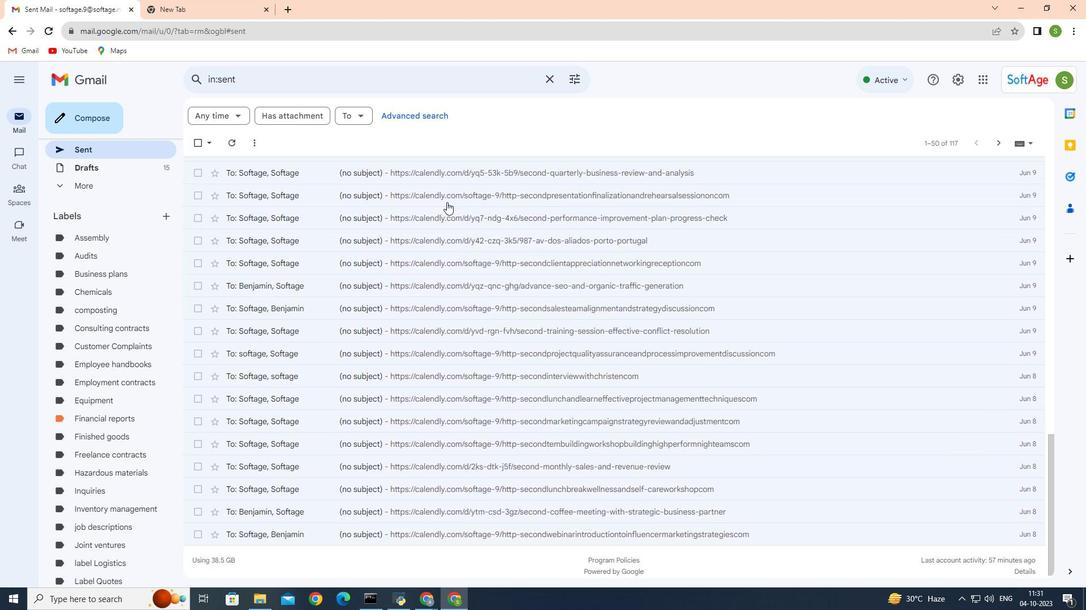 
Action: Mouse scrolled (446, 201) with delta (0, 0)
Screenshot: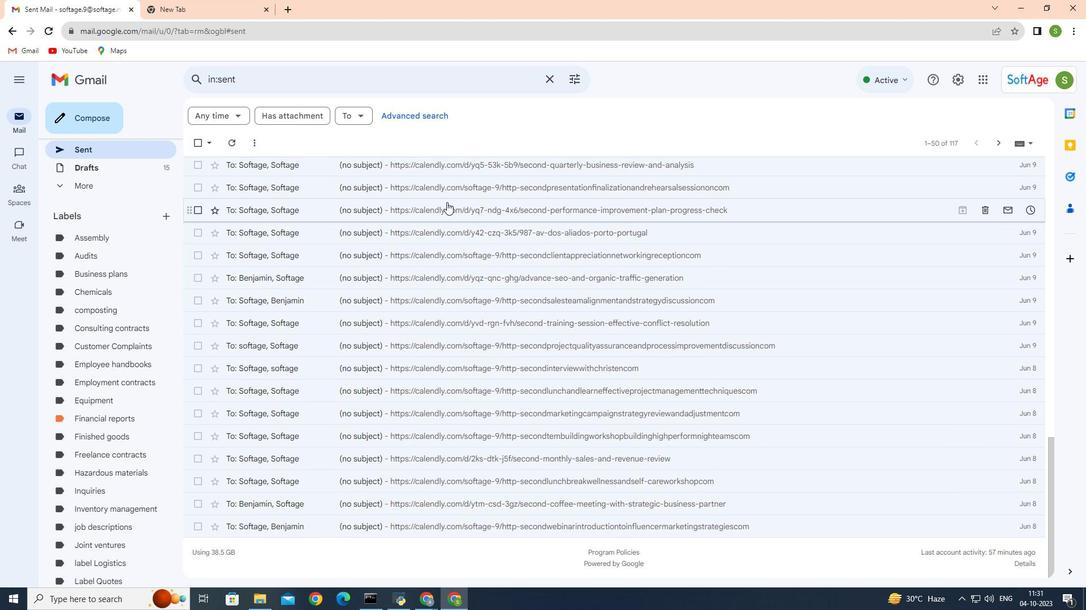 
Action: Mouse scrolled (446, 201) with delta (0, 0)
Screenshot: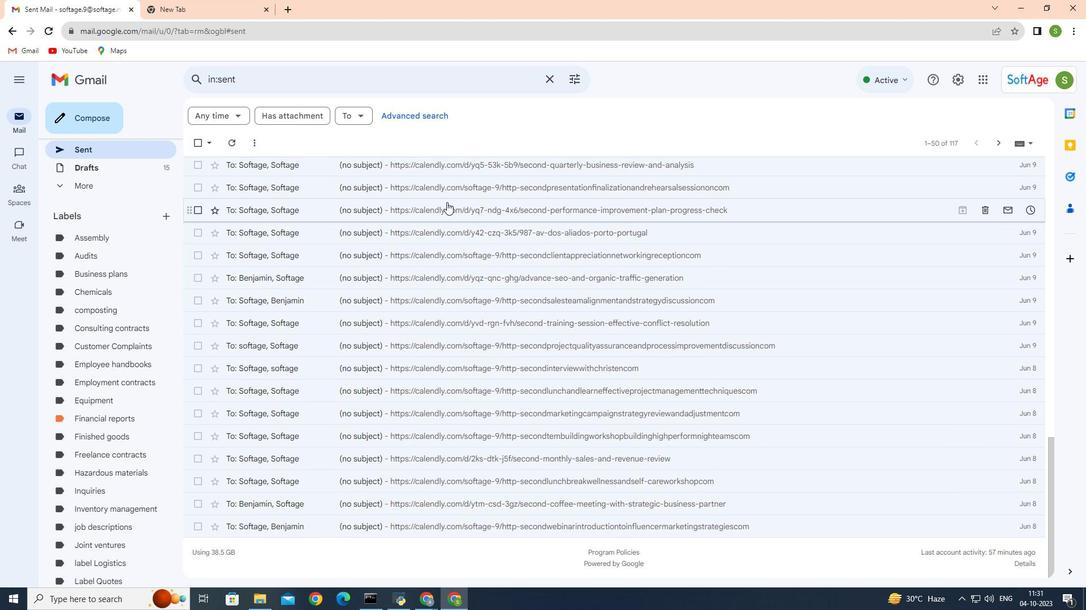 
Action: Mouse scrolled (446, 201) with delta (0, 0)
Screenshot: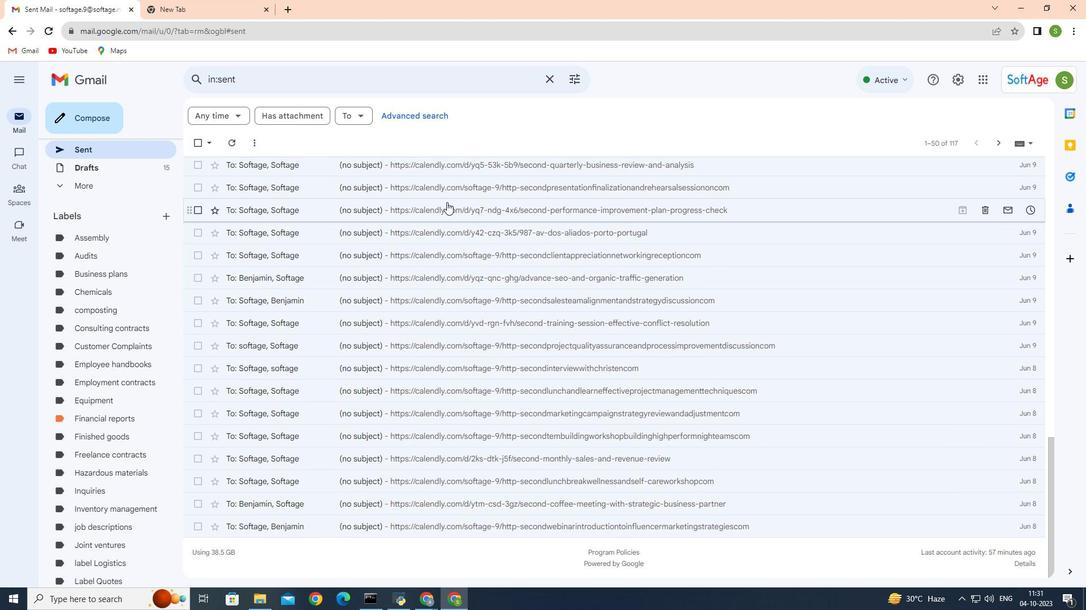 
Action: Mouse scrolled (446, 201) with delta (0, 0)
Screenshot: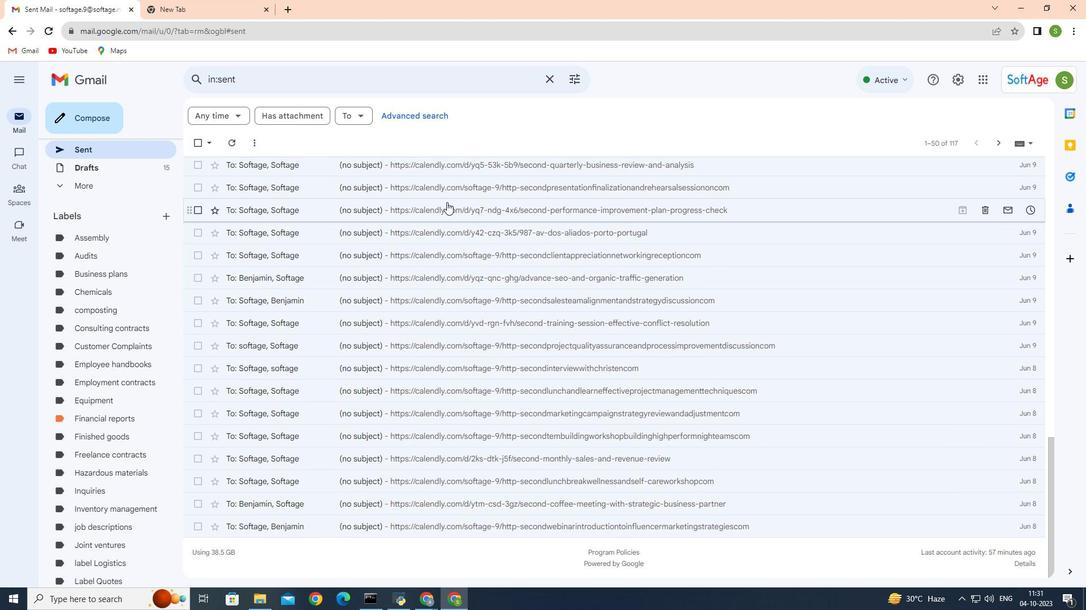 
Action: Mouse scrolled (446, 201) with delta (0, 0)
Screenshot: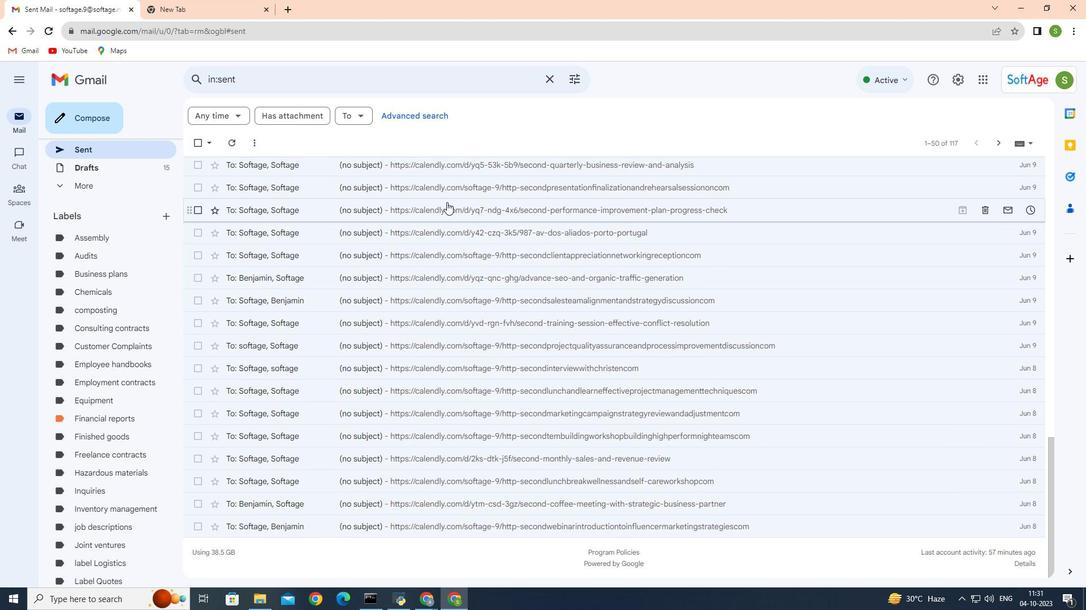 
Action: Mouse scrolled (446, 201) with delta (0, 0)
Screenshot: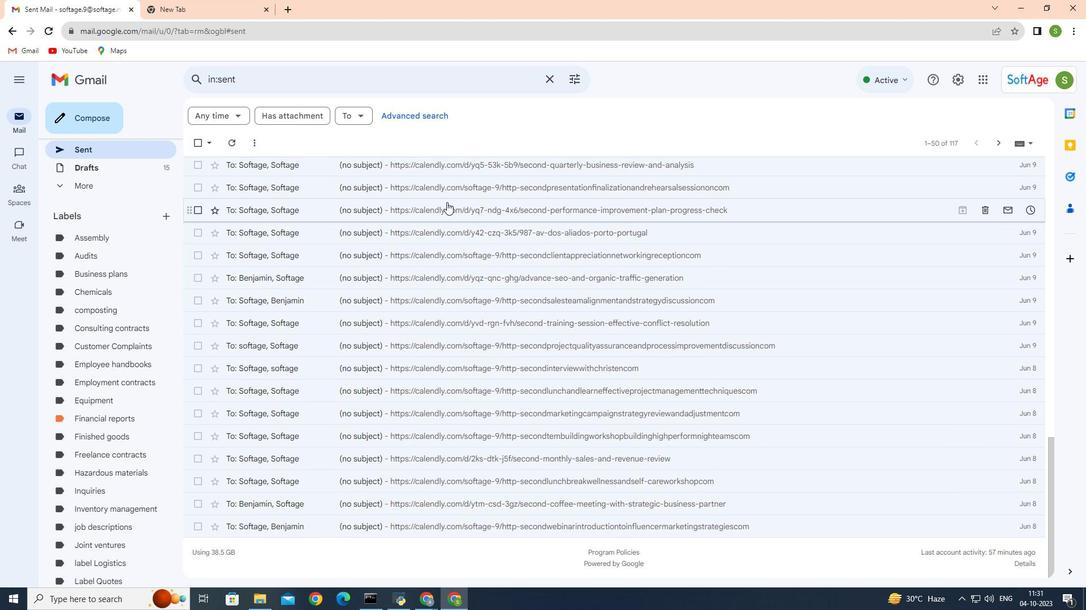 
Action: Mouse scrolled (446, 203) with delta (0, 0)
Screenshot: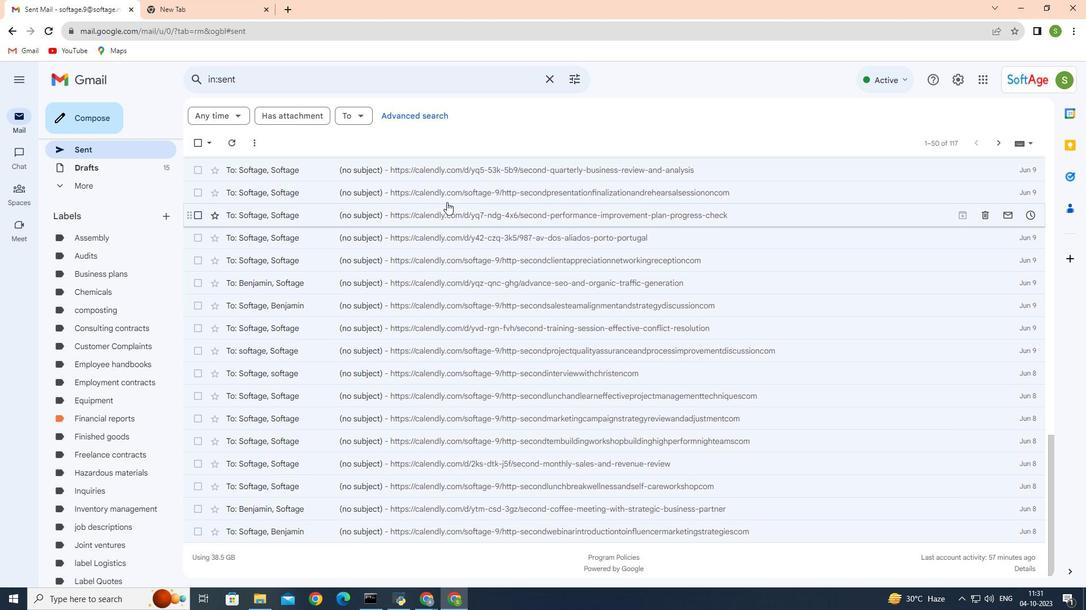 
Action: Mouse scrolled (446, 203) with delta (0, 0)
Screenshot: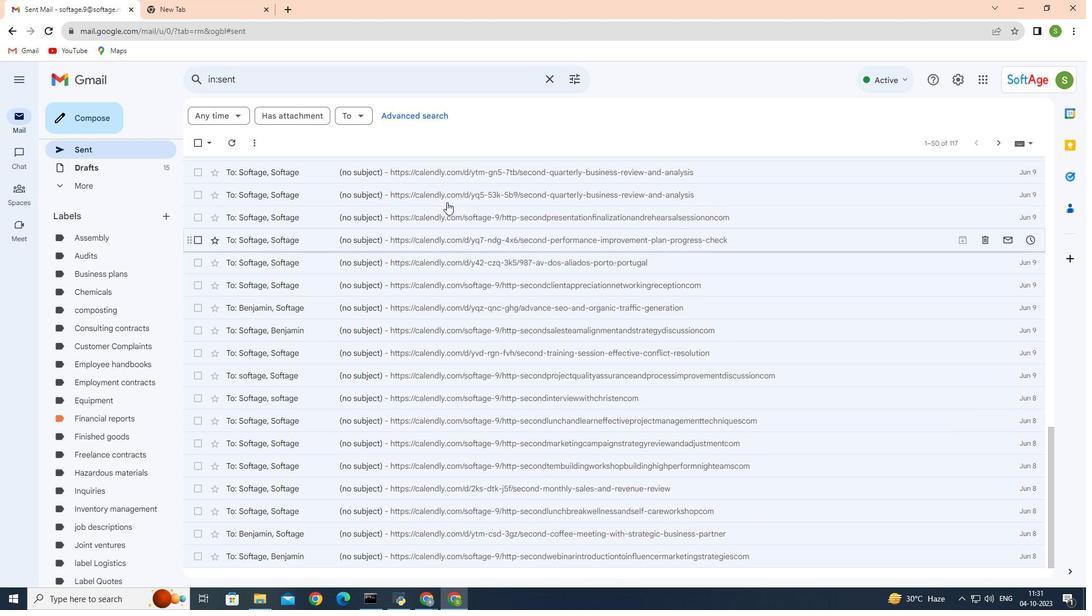 
Action: Mouse scrolled (446, 203) with delta (0, 0)
Screenshot: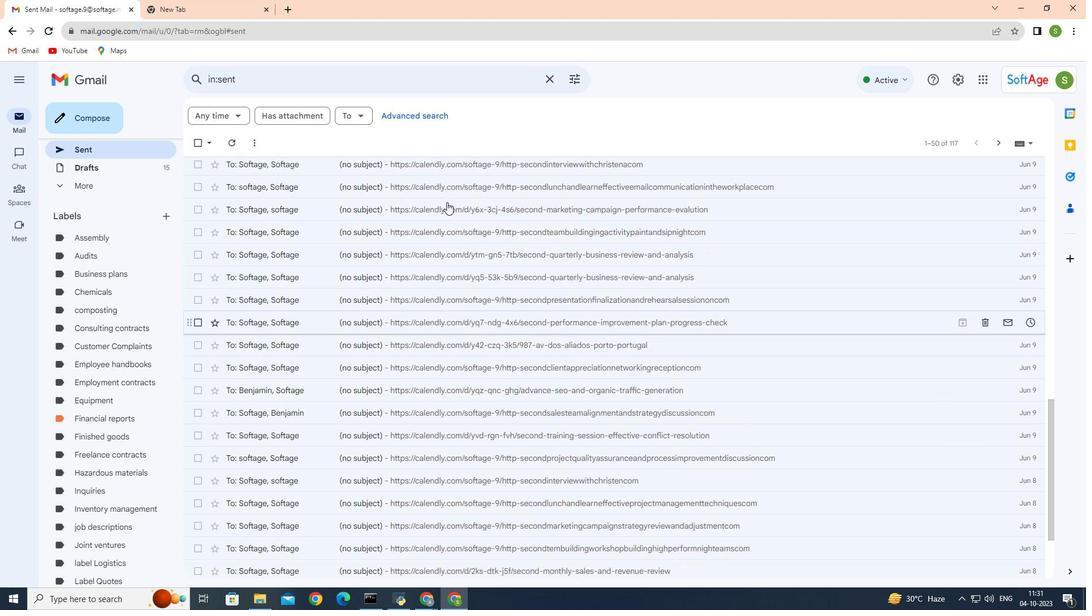 
Action: Mouse moved to (446, 199)
Screenshot: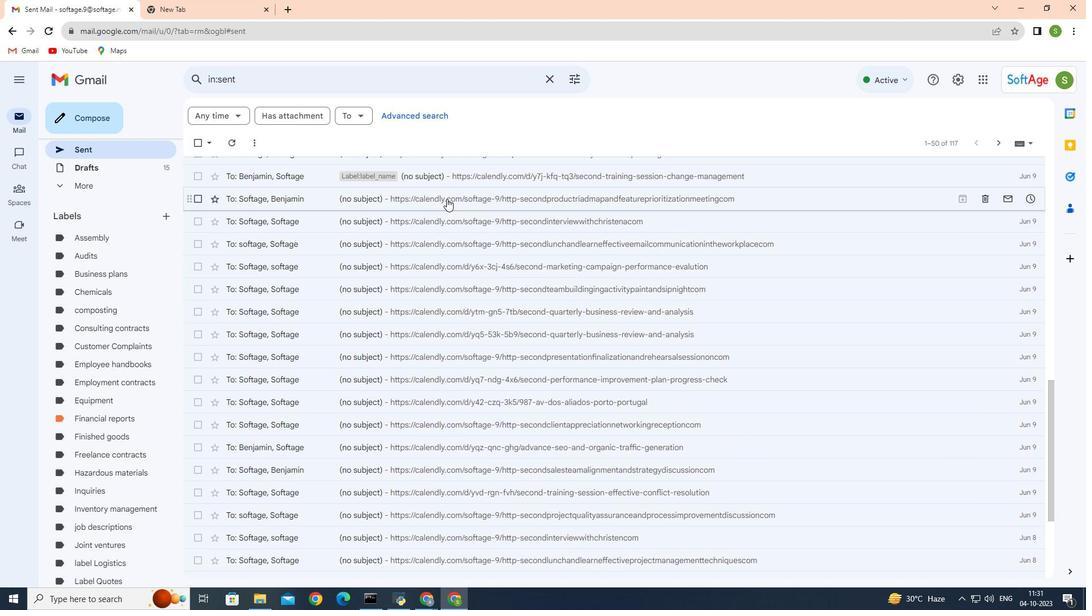 
Action: Mouse scrolled (446, 199) with delta (0, 0)
Screenshot: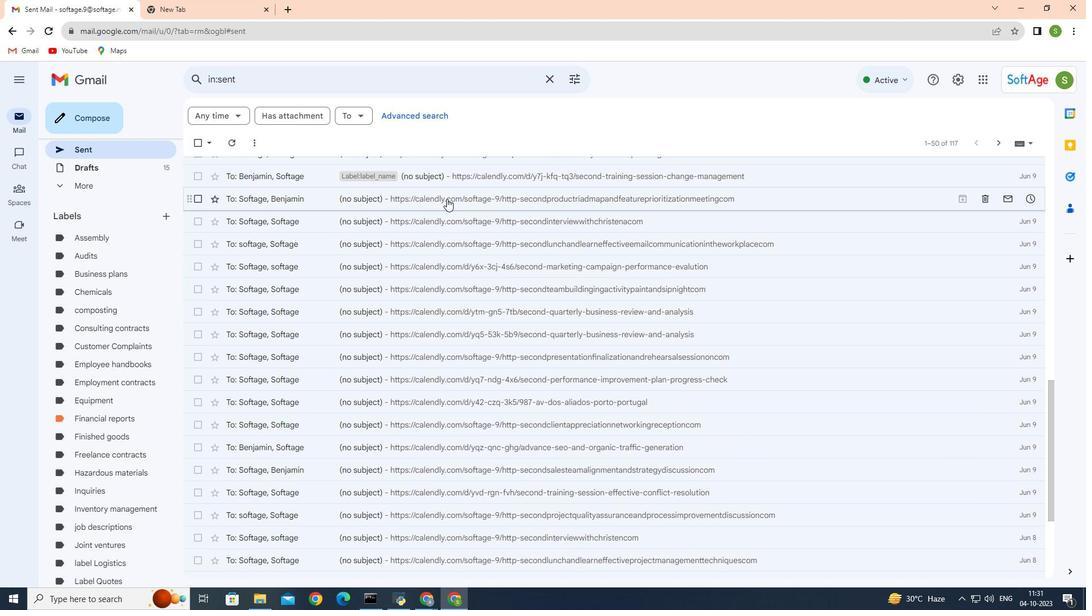 
Action: Mouse scrolled (446, 199) with delta (0, 0)
Screenshot: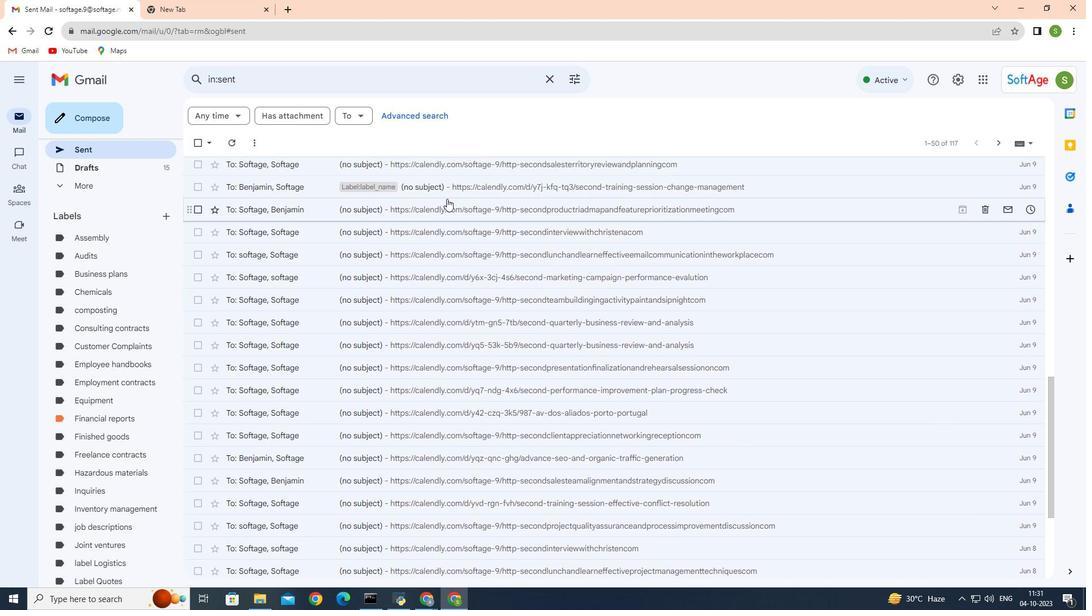 
Action: Mouse scrolled (446, 199) with delta (0, 0)
Screenshot: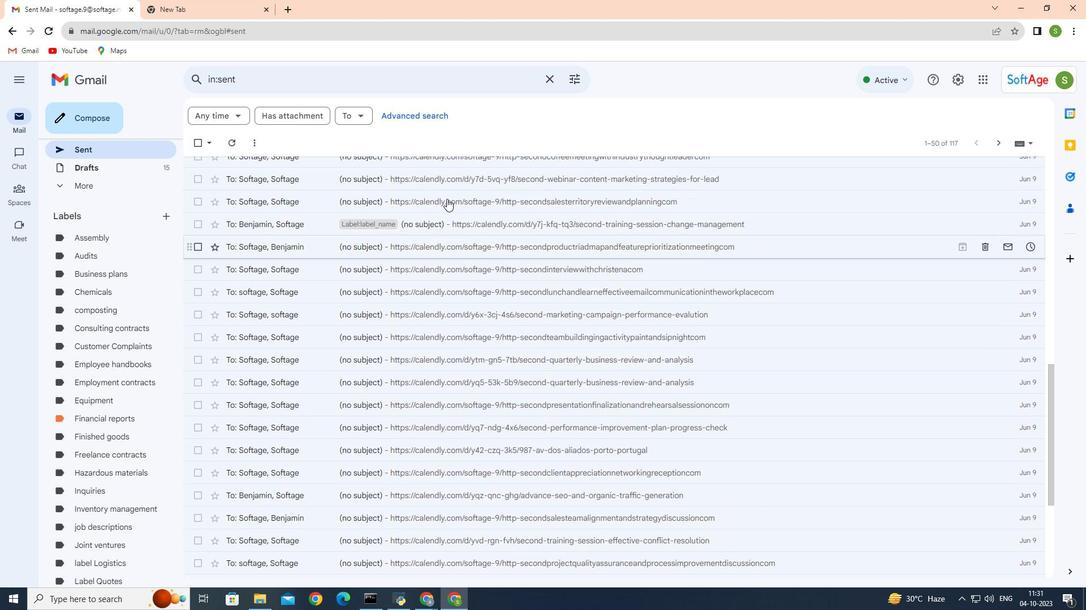 
Action: Mouse scrolled (446, 199) with delta (0, 0)
Screenshot: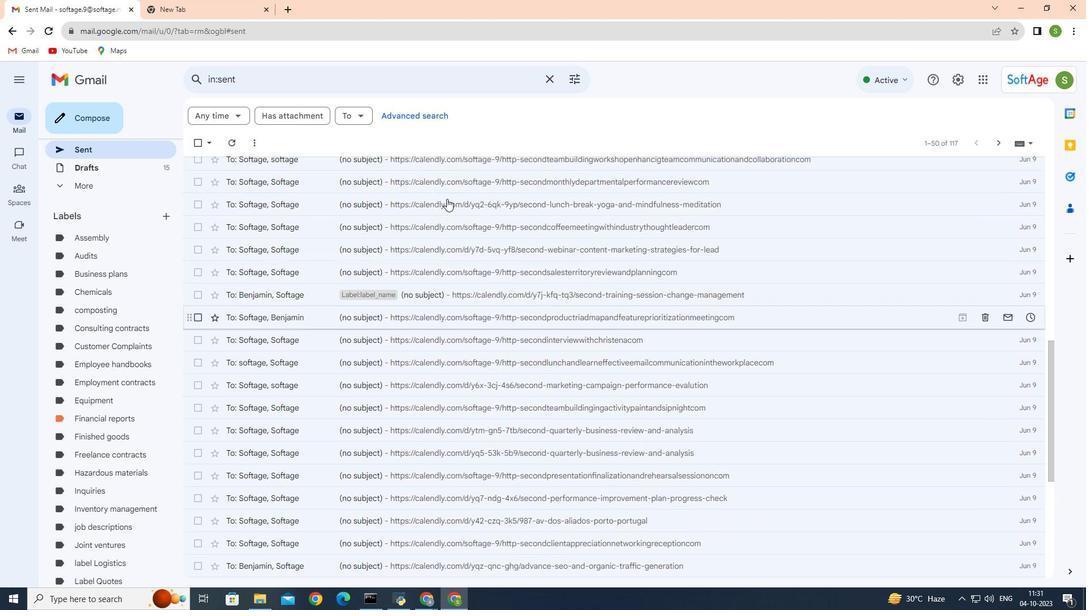
Action: Mouse moved to (446, 195)
Screenshot: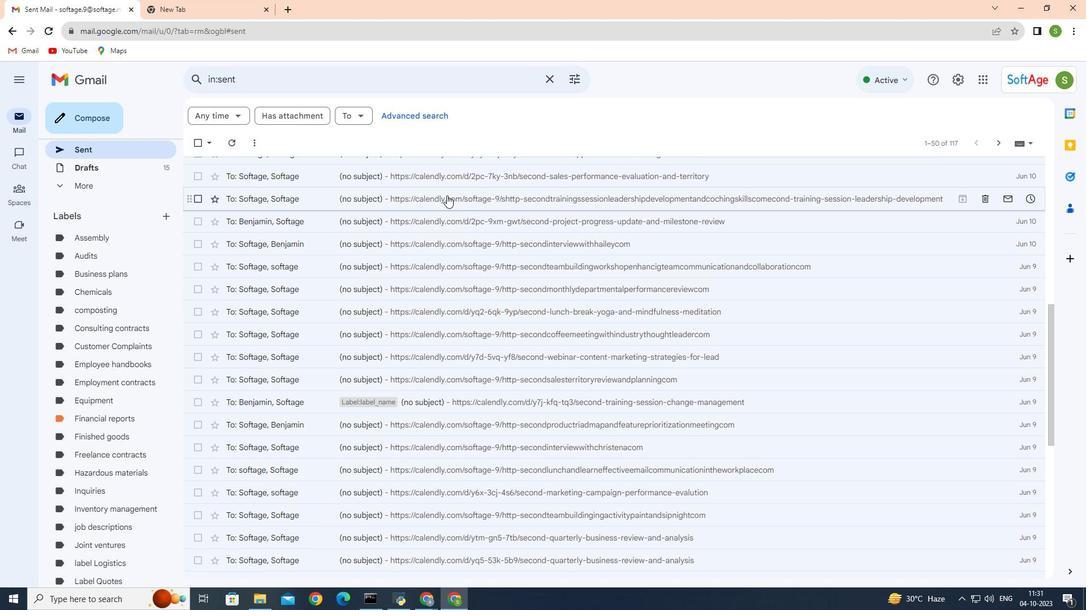 
Action: Mouse scrolled (446, 196) with delta (0, 0)
Screenshot: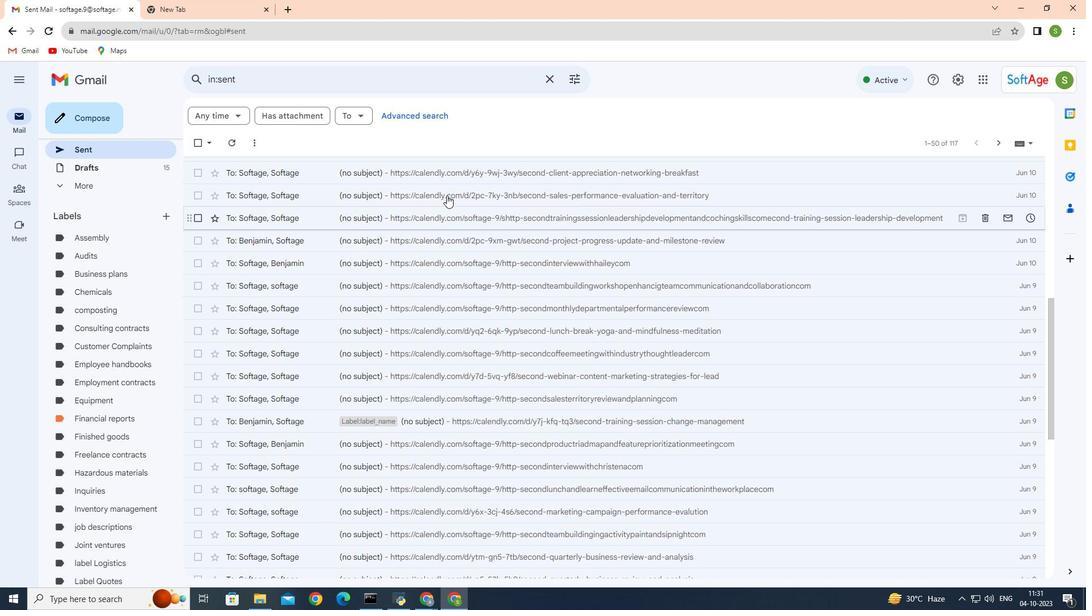 
Action: Mouse scrolled (446, 196) with delta (0, 0)
Screenshot: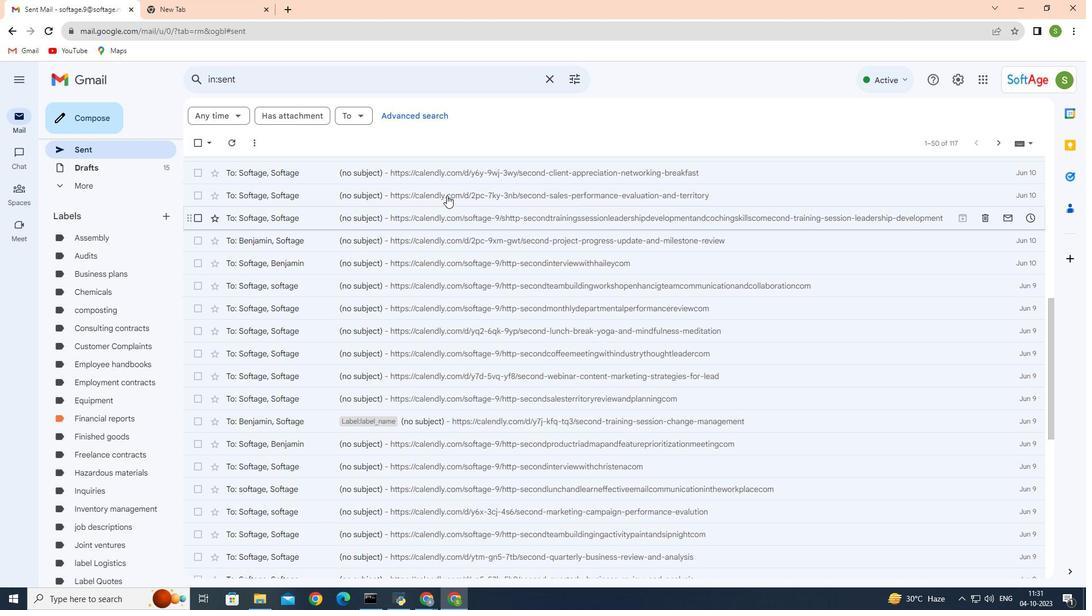 
Action: Mouse scrolled (446, 196) with delta (0, 0)
Screenshot: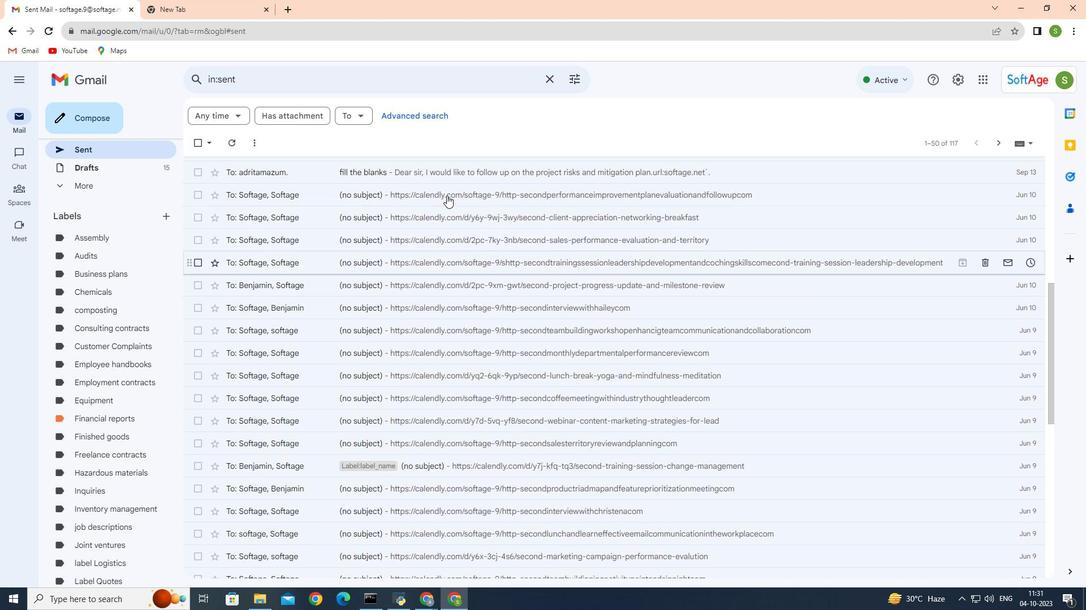 
Action: Mouse moved to (446, 195)
Screenshot: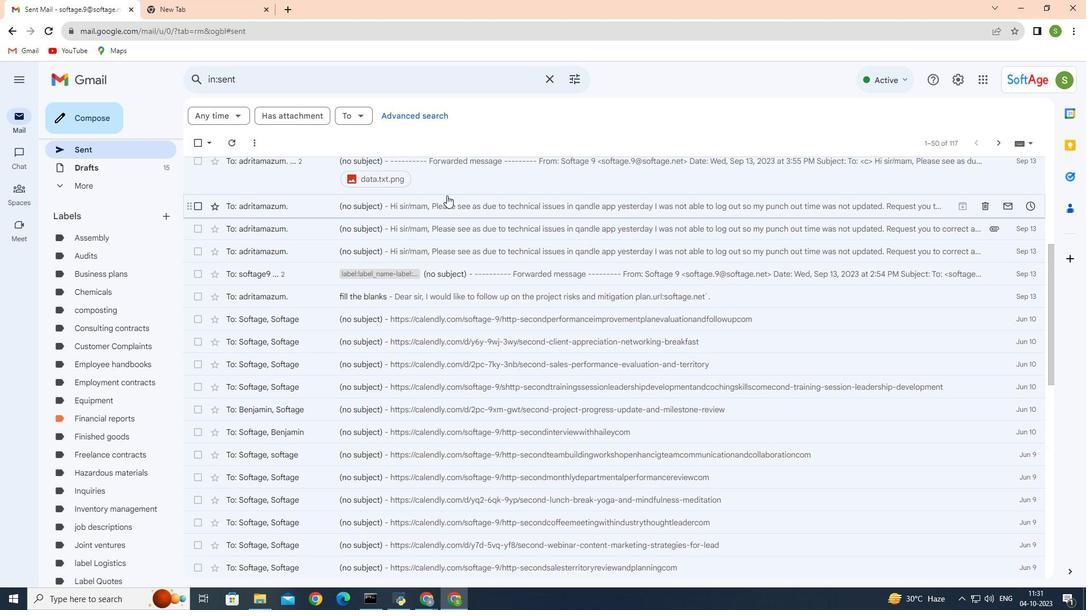 
Action: Mouse scrolled (446, 196) with delta (0, 0)
Screenshot: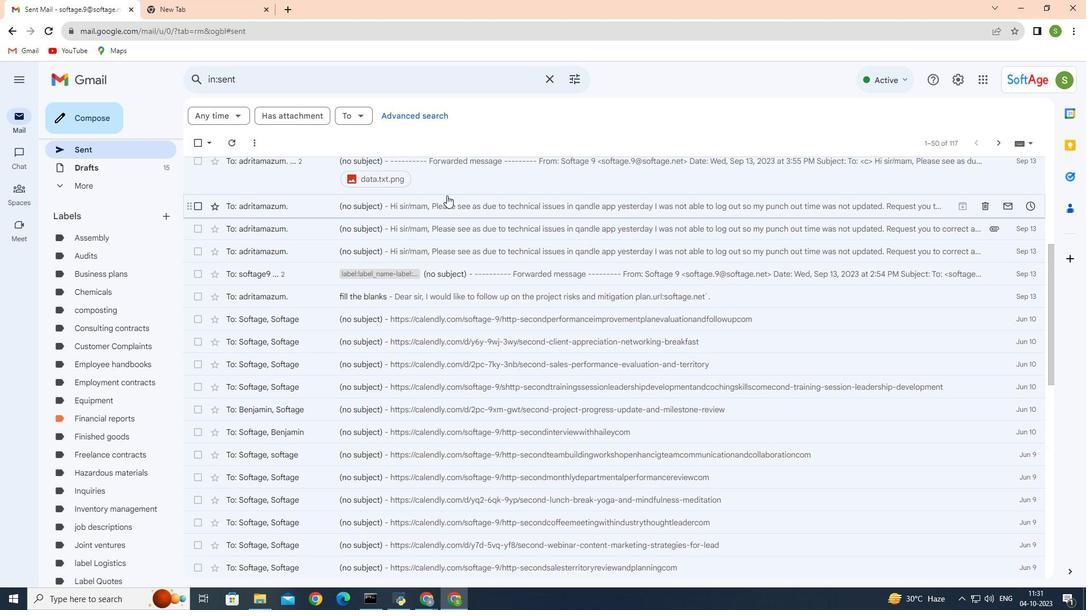 
Action: Mouse scrolled (446, 196) with delta (0, 0)
Screenshot: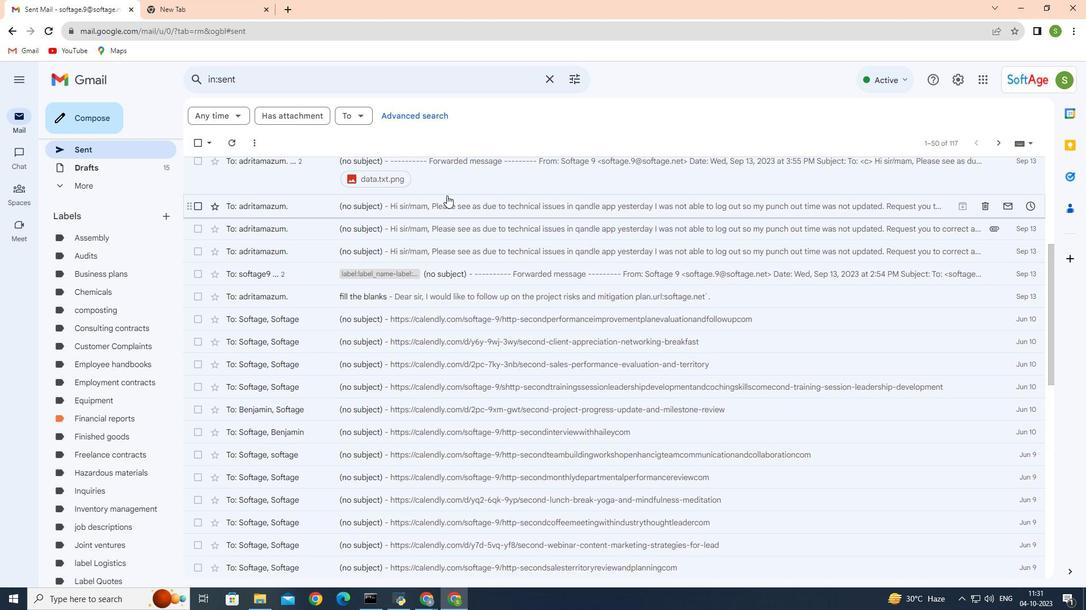 
Action: Mouse scrolled (446, 196) with delta (0, 0)
Screenshot: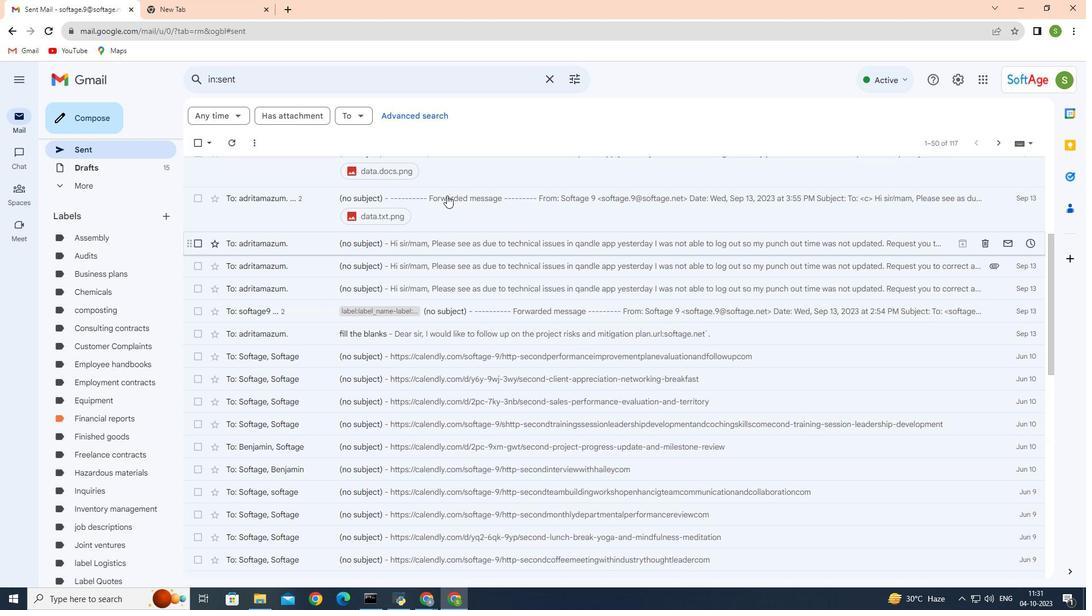 
Action: Mouse scrolled (446, 196) with delta (0, 0)
Screenshot: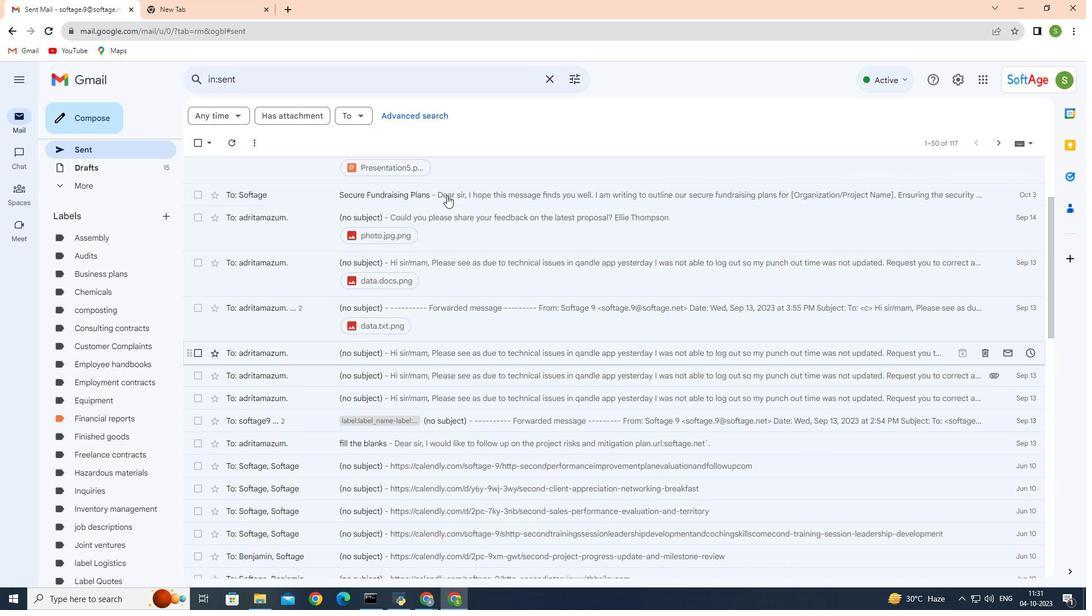
Action: Mouse scrolled (446, 196) with delta (0, 0)
Screenshot: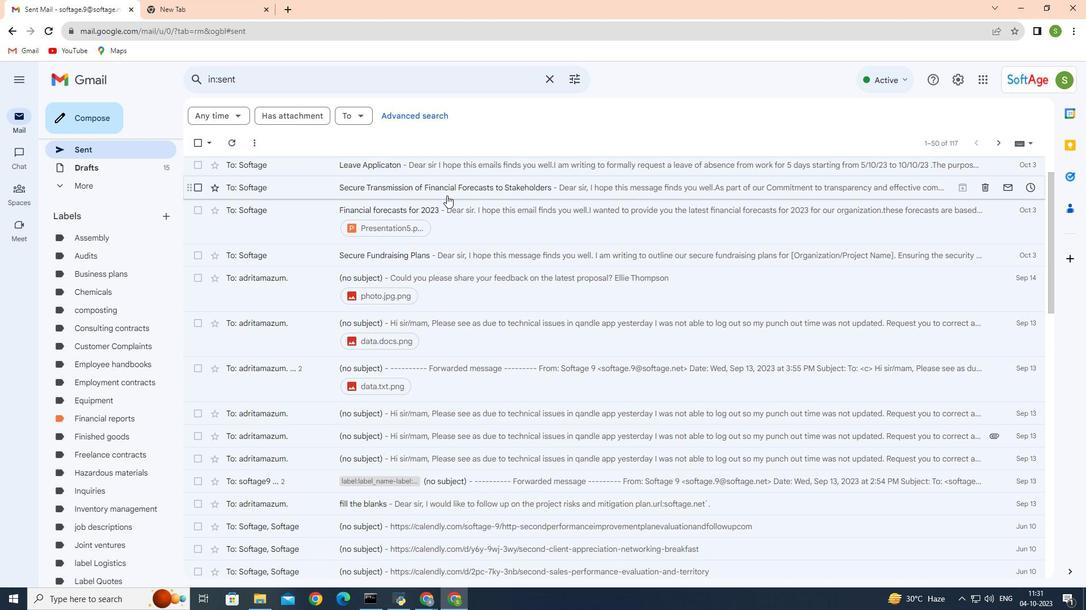 
Action: Mouse scrolled (446, 196) with delta (0, 0)
Screenshot: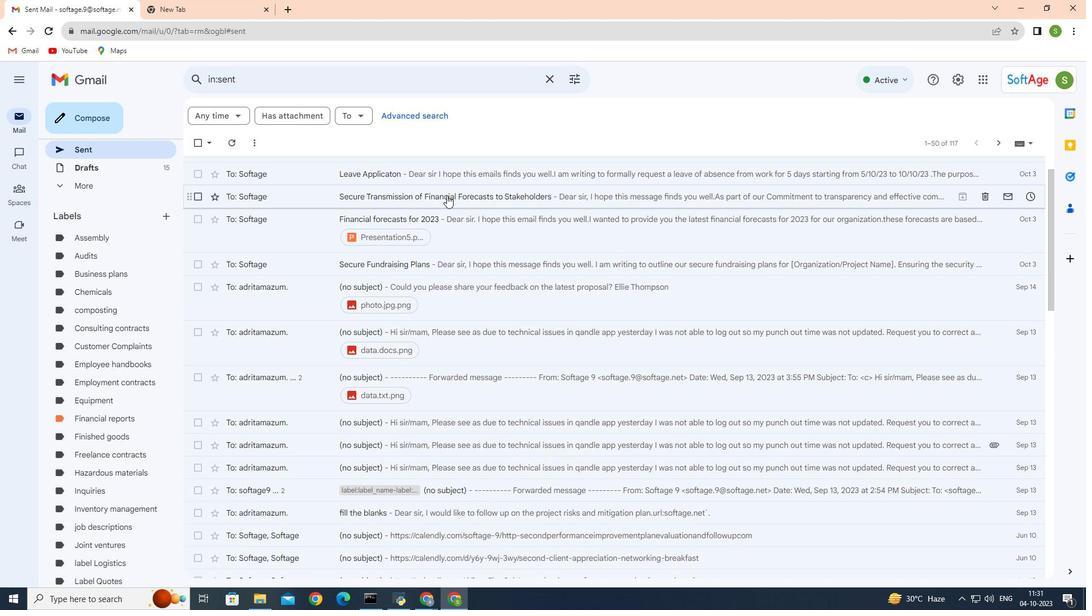 
Action: Mouse scrolled (446, 196) with delta (0, 0)
Screenshot: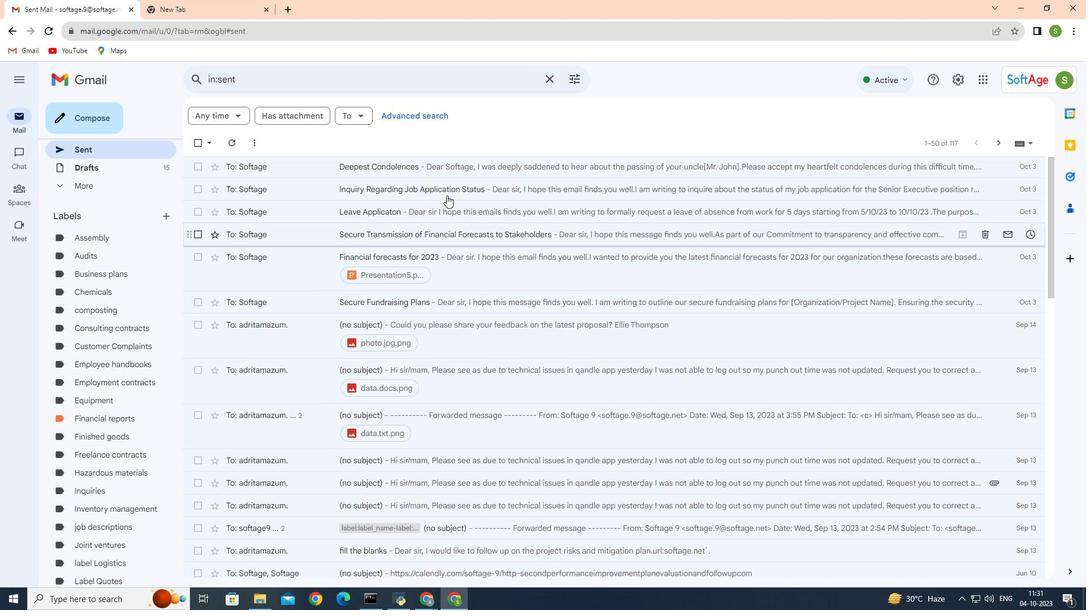 
Action: Mouse moved to (446, 191)
Screenshot: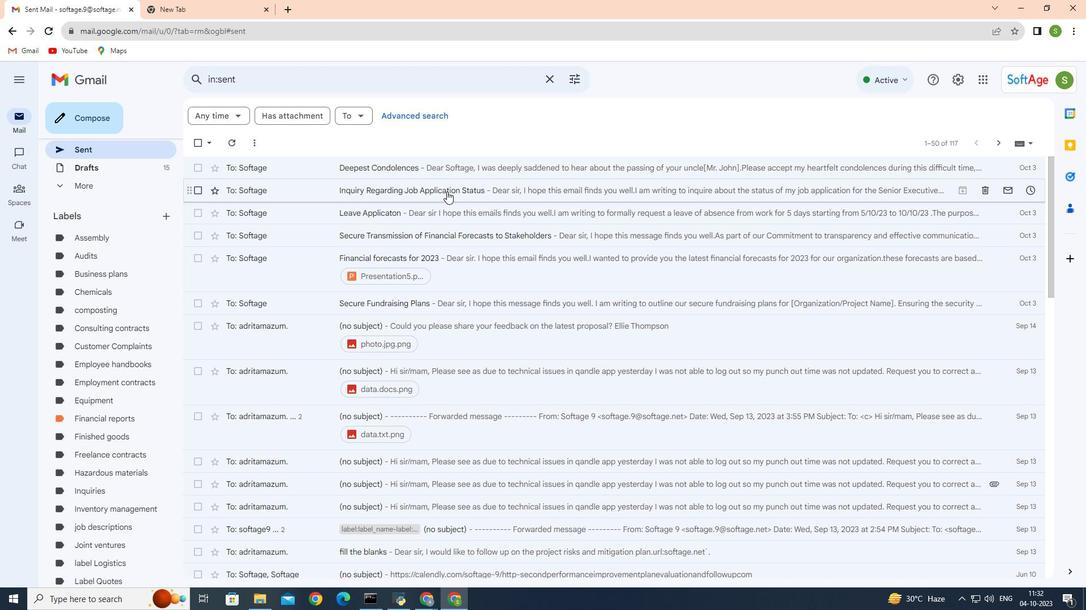 
